 Task: Create a due date automation trigger when advanced on, on the monday of the week a card is due add dates starting today at 11:00 AM.
Action: Mouse moved to (978, 288)
Screenshot: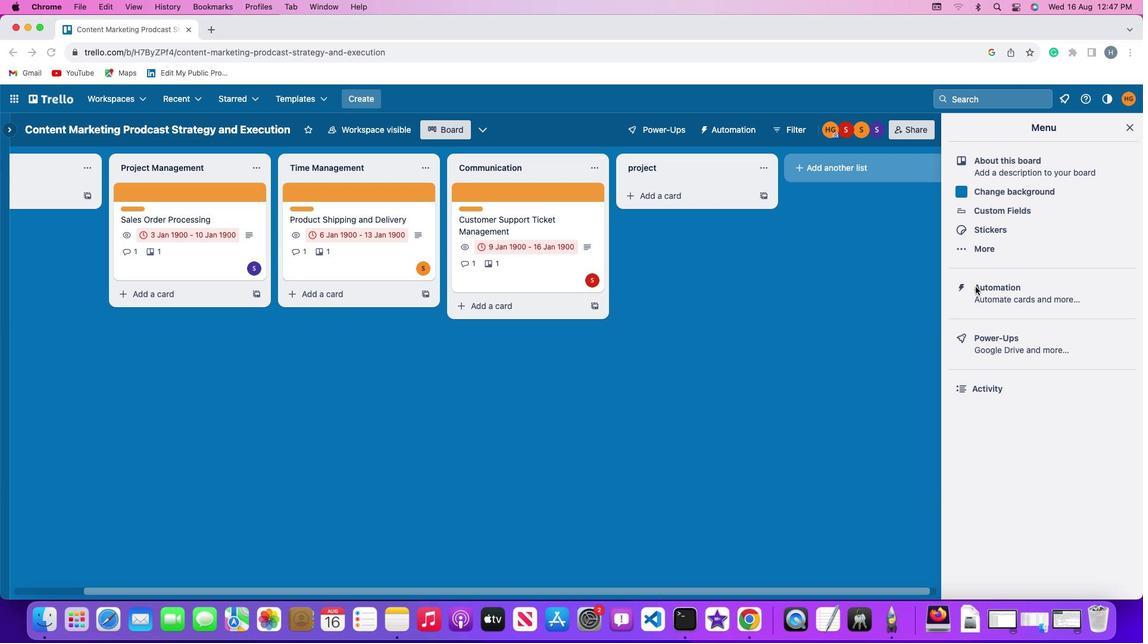 
Action: Mouse pressed left at (978, 288)
Screenshot: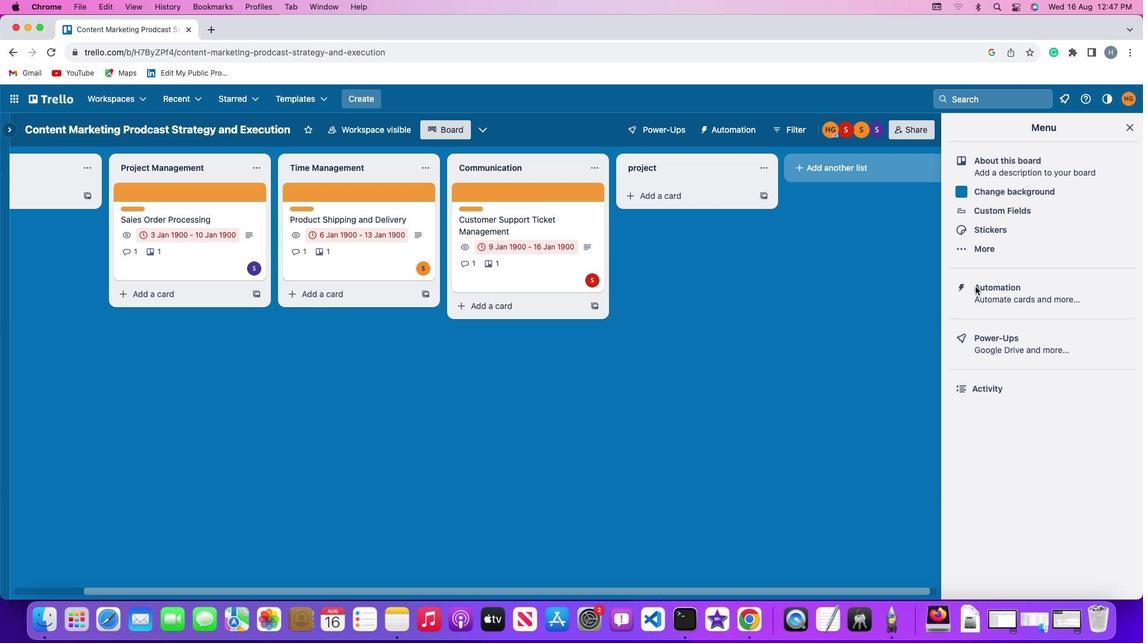 
Action: Mouse pressed left at (978, 288)
Screenshot: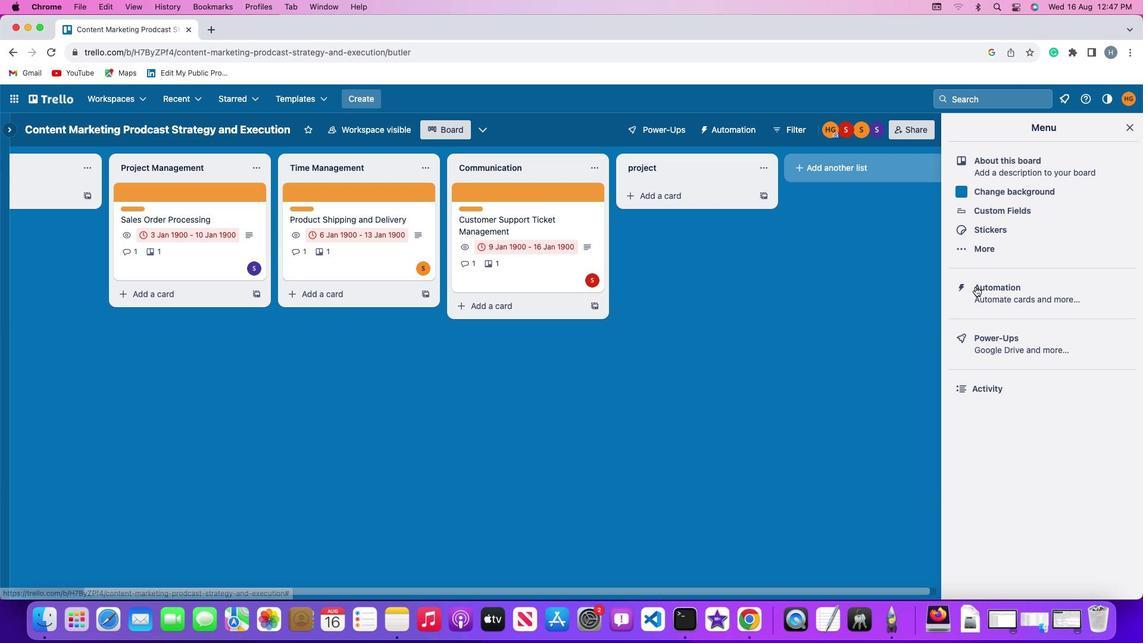 
Action: Mouse moved to (70, 278)
Screenshot: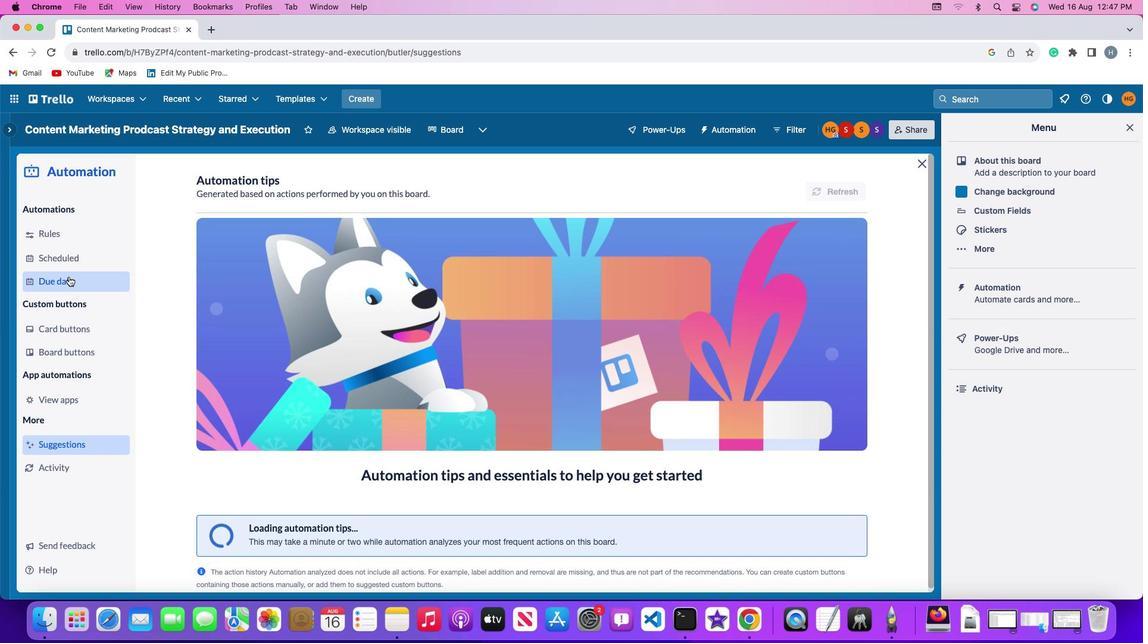 
Action: Mouse pressed left at (70, 278)
Screenshot: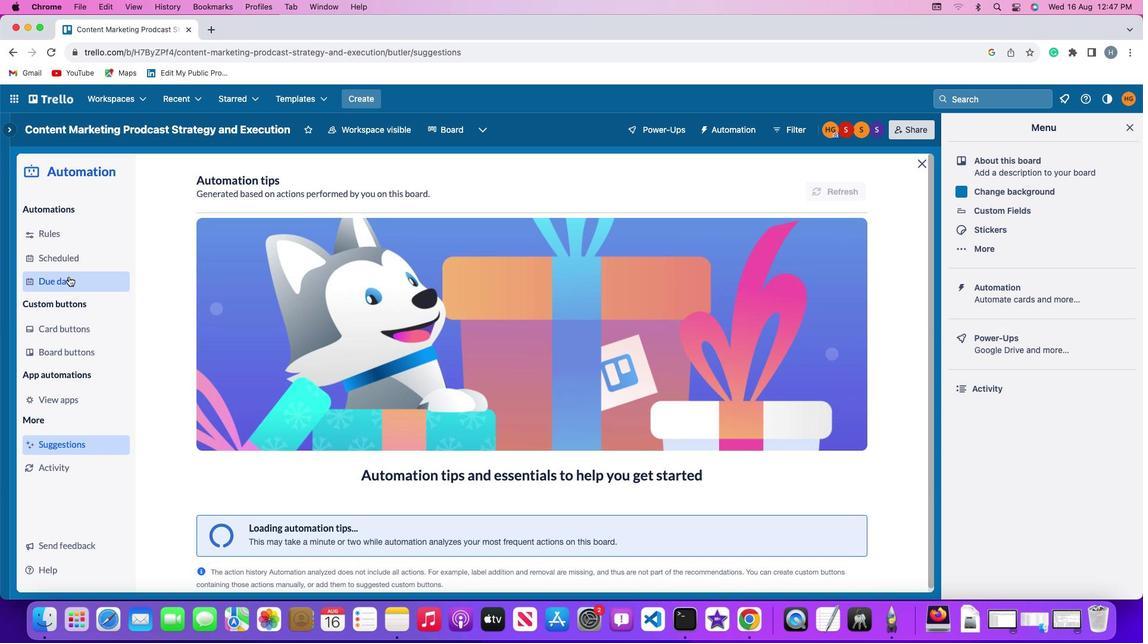 
Action: Mouse moved to (804, 188)
Screenshot: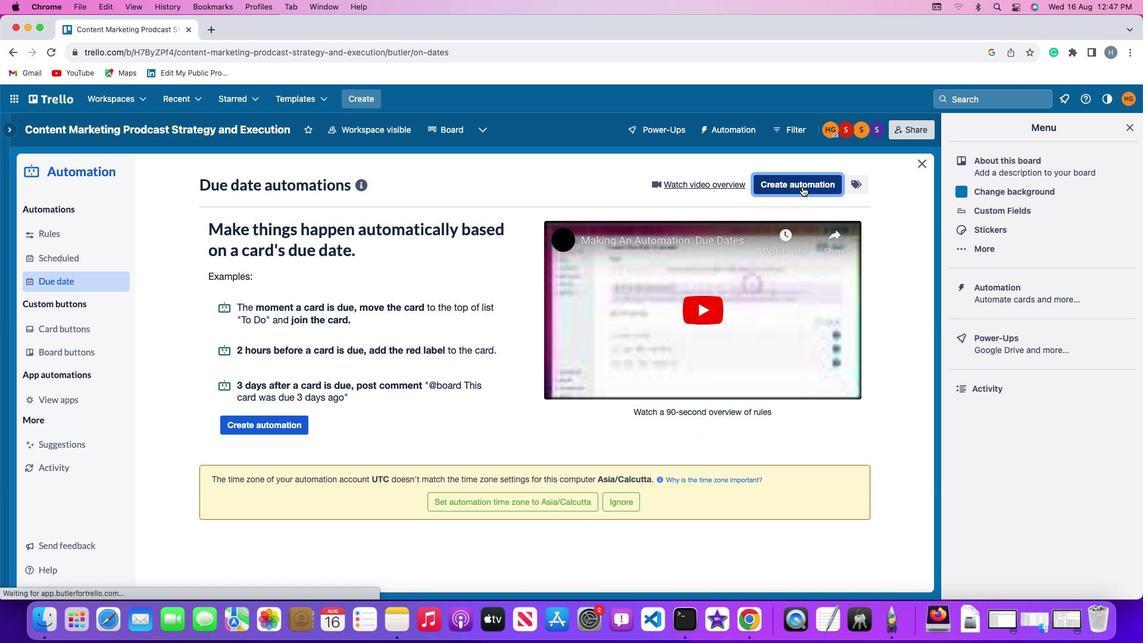 
Action: Mouse pressed left at (804, 188)
Screenshot: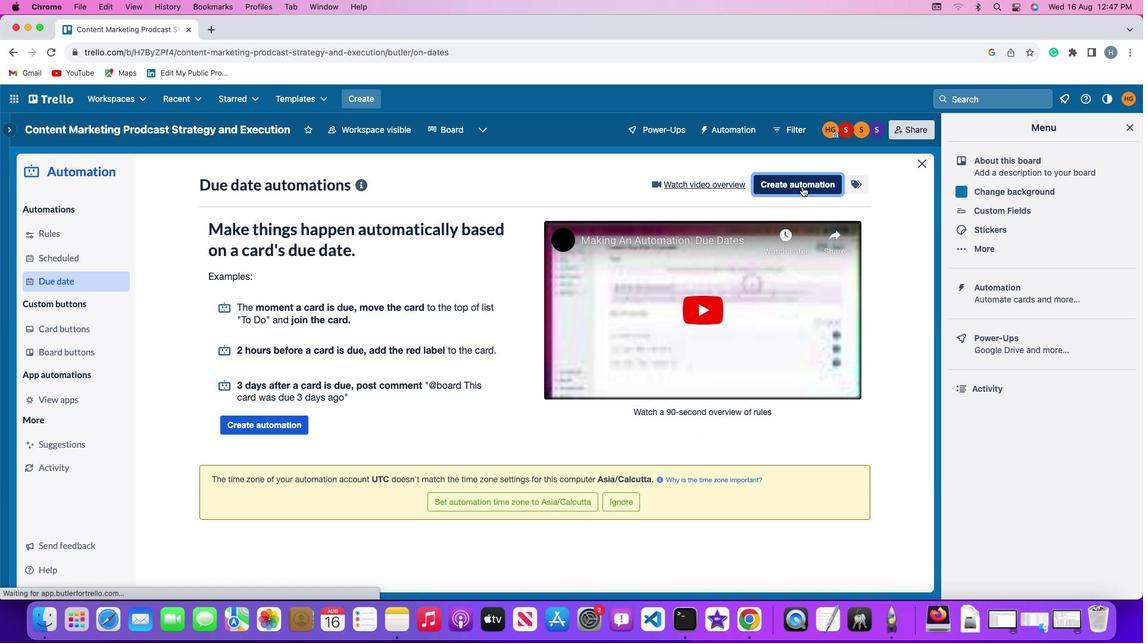 
Action: Mouse moved to (226, 299)
Screenshot: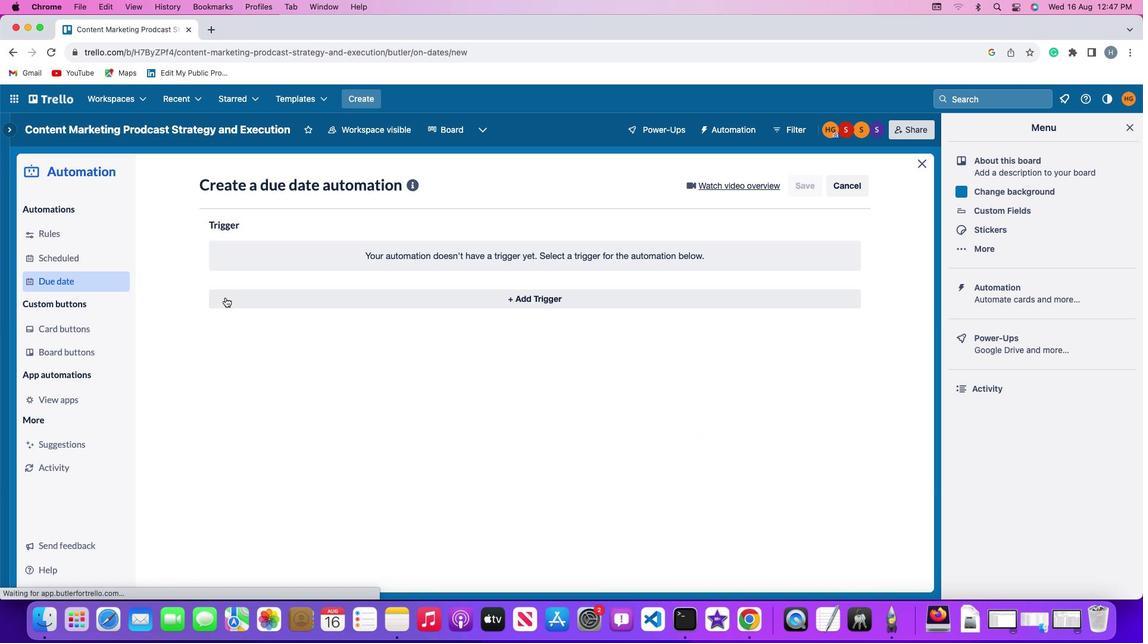
Action: Mouse pressed left at (226, 299)
Screenshot: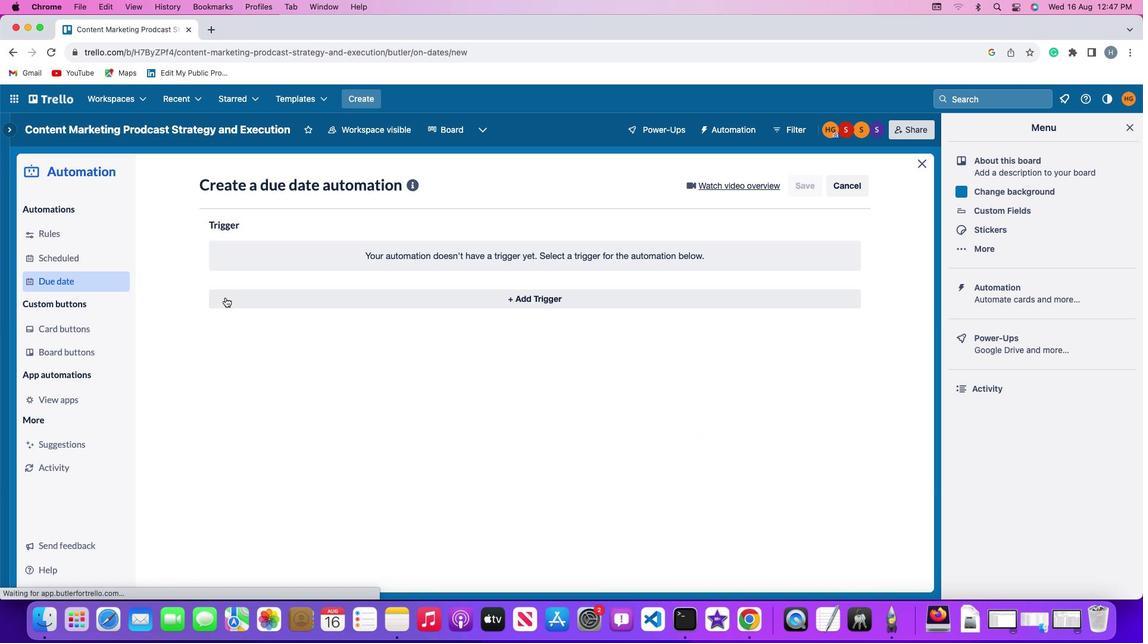 
Action: Mouse moved to (248, 522)
Screenshot: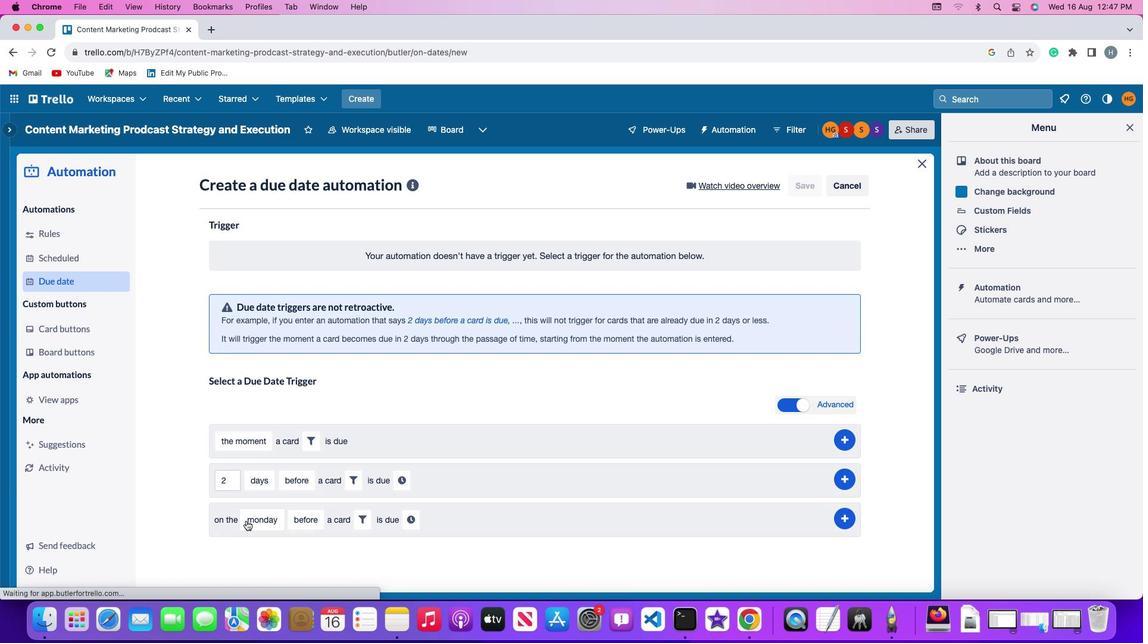 
Action: Mouse pressed left at (248, 522)
Screenshot: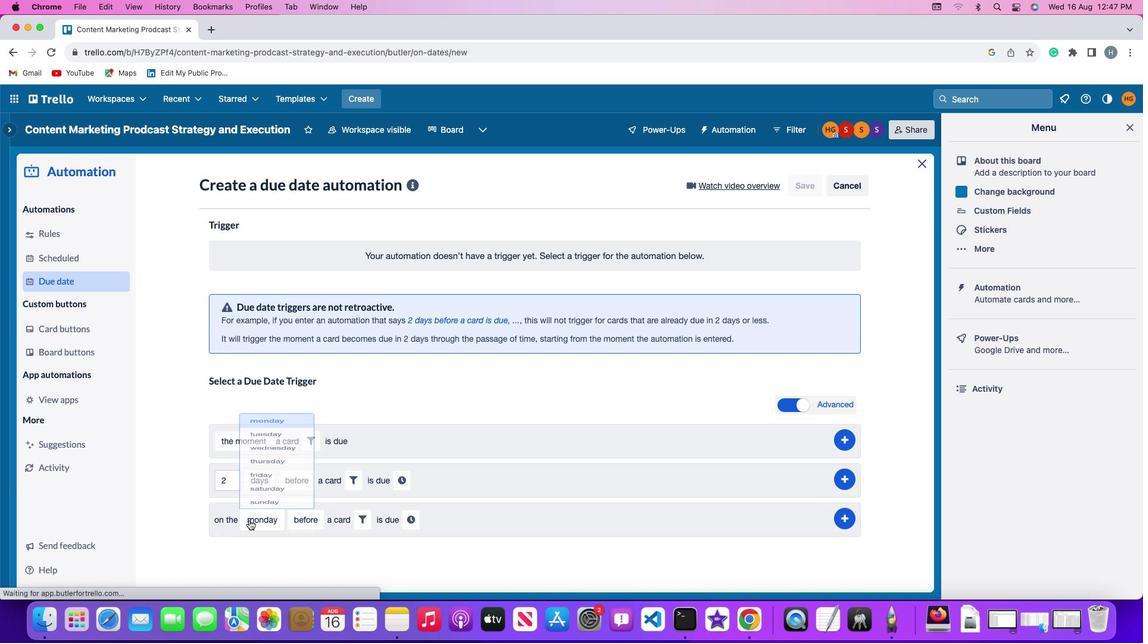 
Action: Mouse moved to (274, 355)
Screenshot: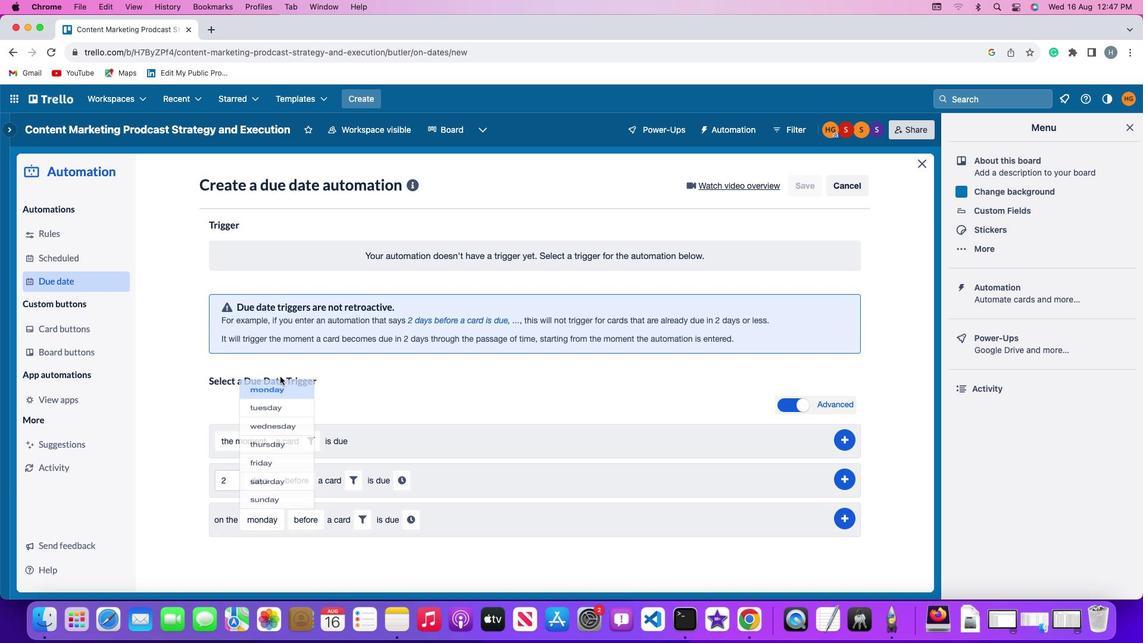 
Action: Mouse pressed left at (274, 355)
Screenshot: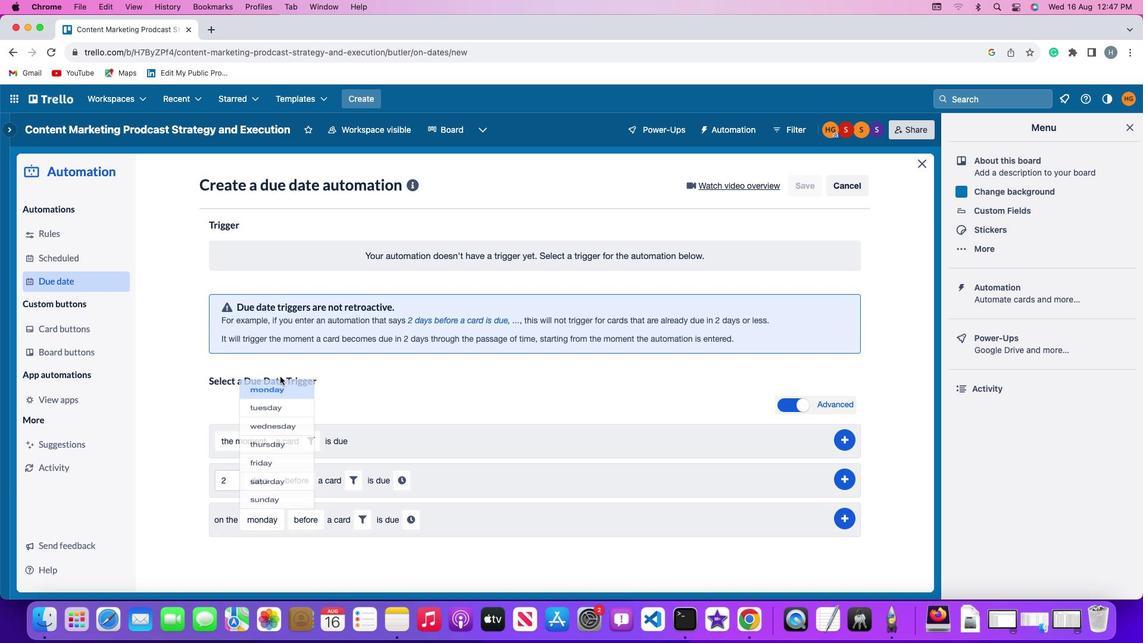 
Action: Mouse moved to (316, 520)
Screenshot: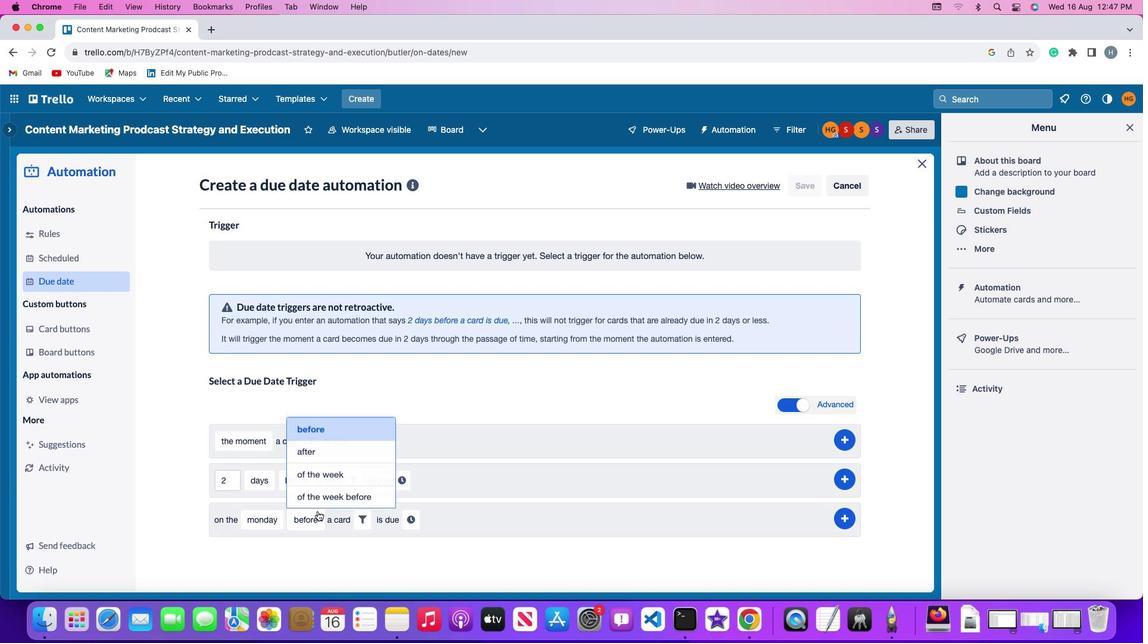 
Action: Mouse pressed left at (316, 520)
Screenshot: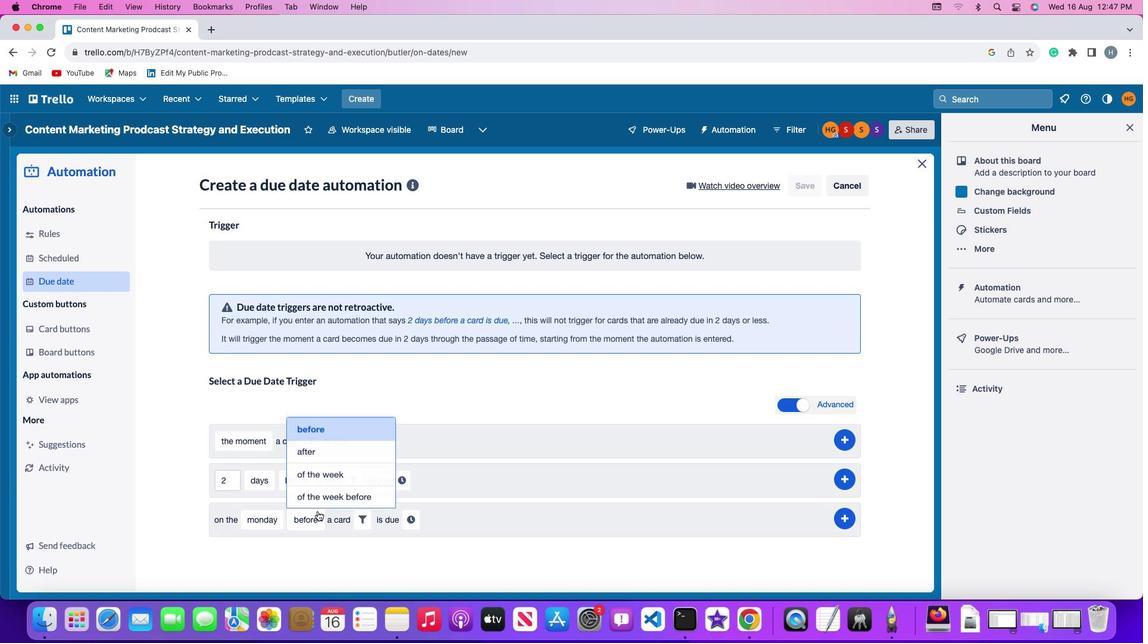 
Action: Mouse moved to (326, 474)
Screenshot: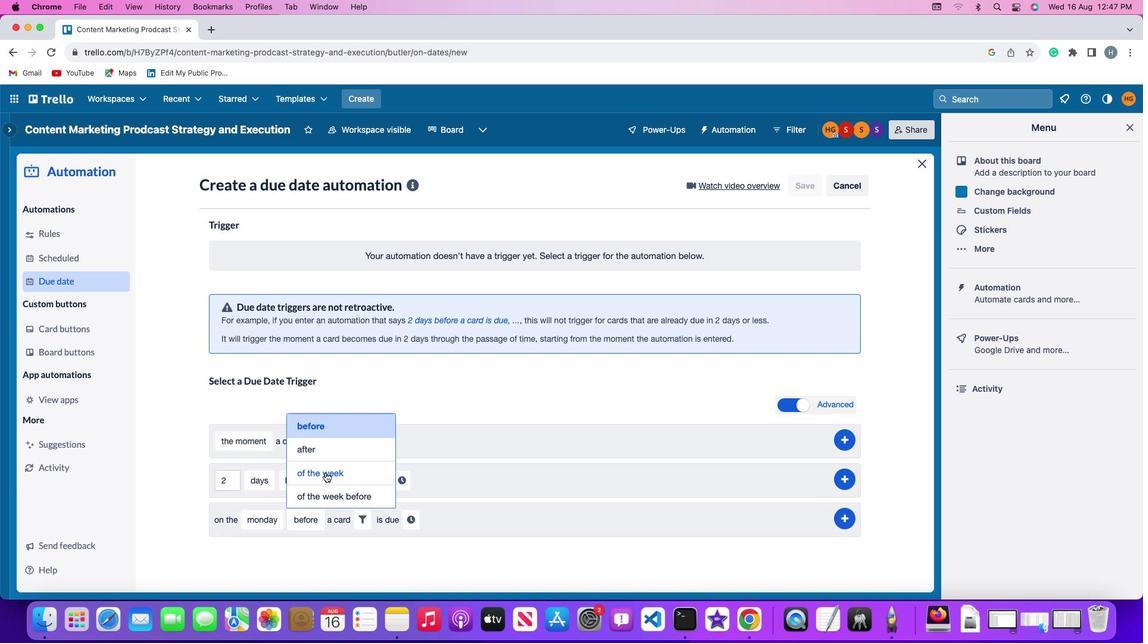 
Action: Mouse pressed left at (326, 474)
Screenshot: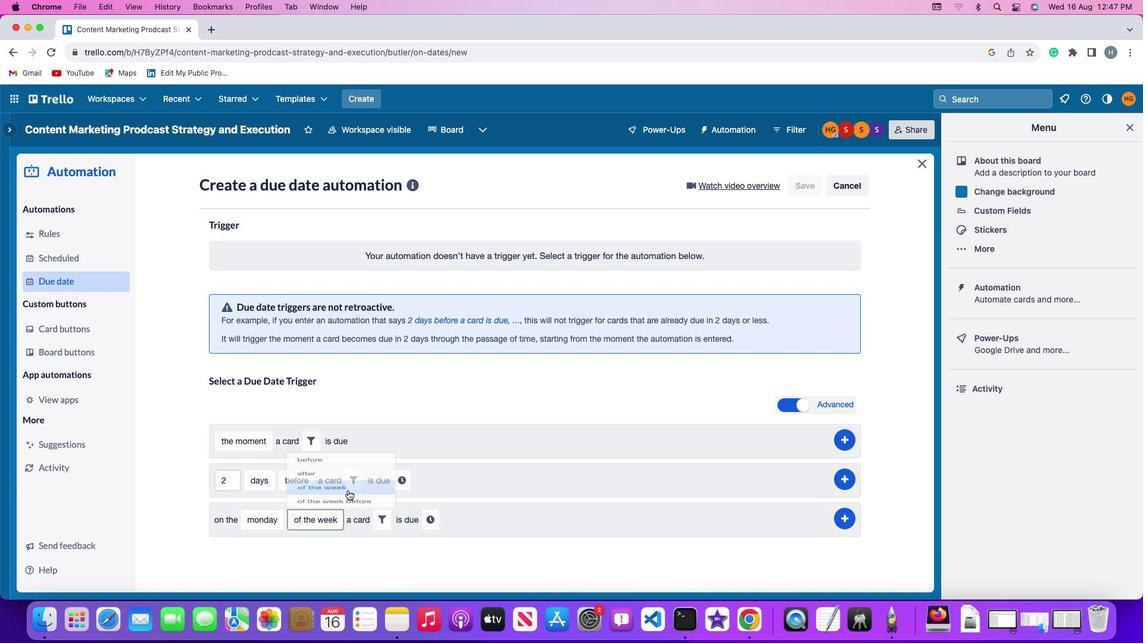 
Action: Mouse moved to (378, 518)
Screenshot: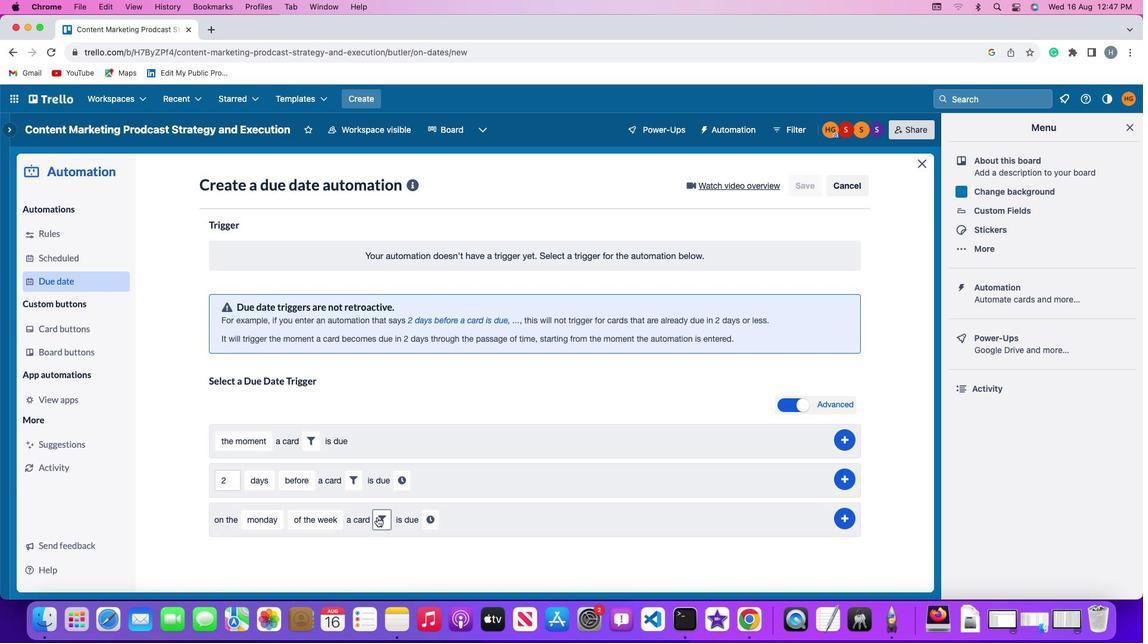 
Action: Mouse pressed left at (378, 518)
Screenshot: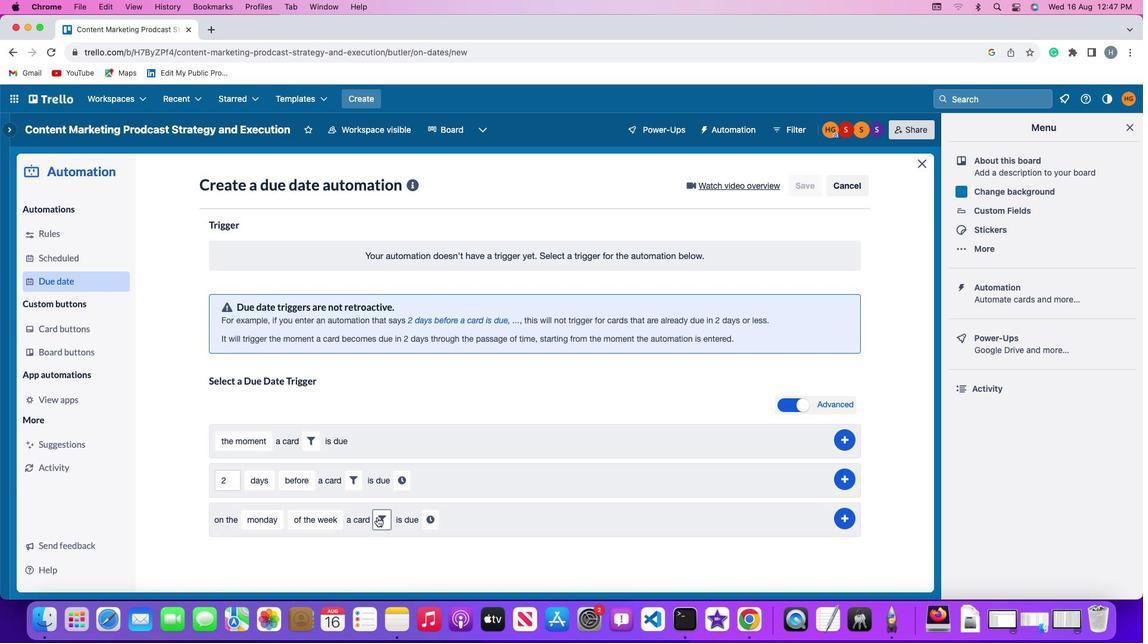 
Action: Mouse moved to (442, 561)
Screenshot: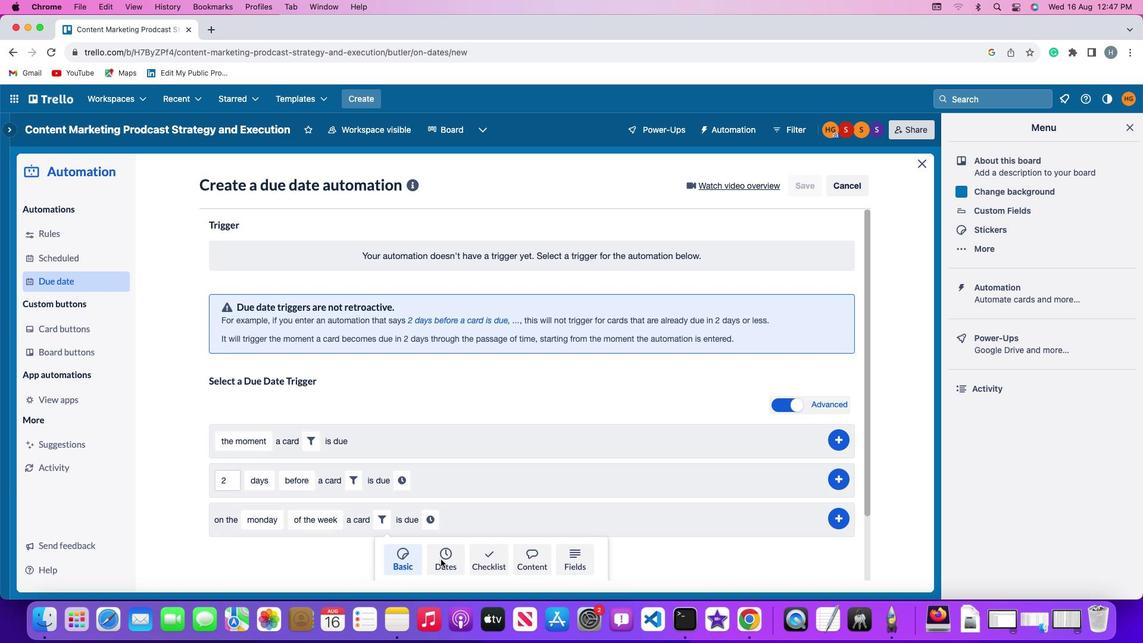 
Action: Mouse pressed left at (442, 561)
Screenshot: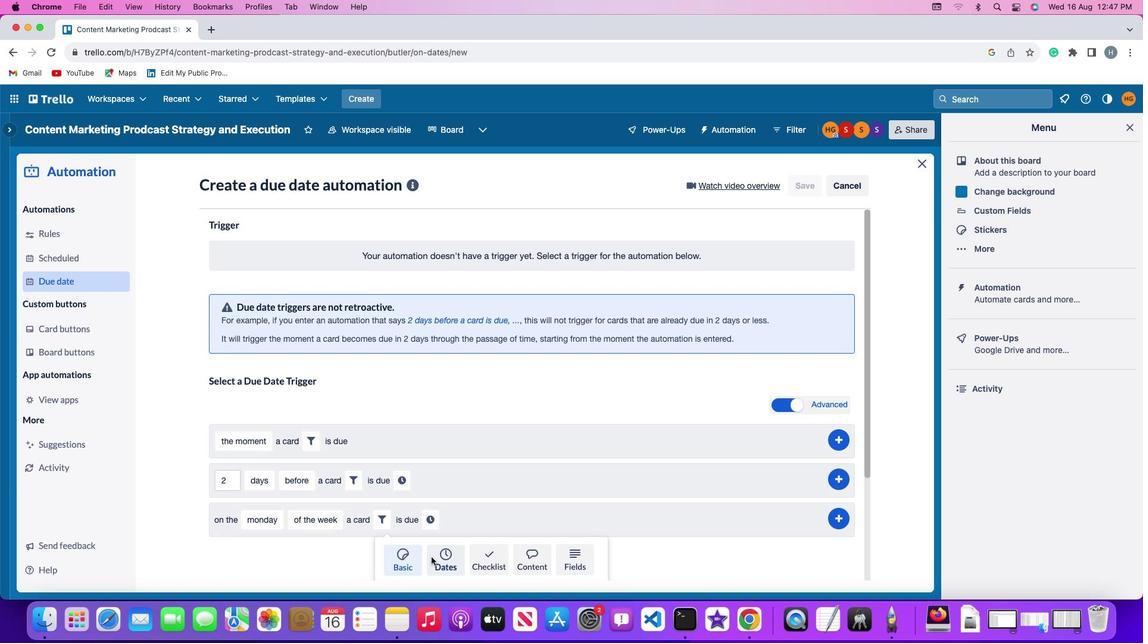 
Action: Mouse moved to (344, 558)
Screenshot: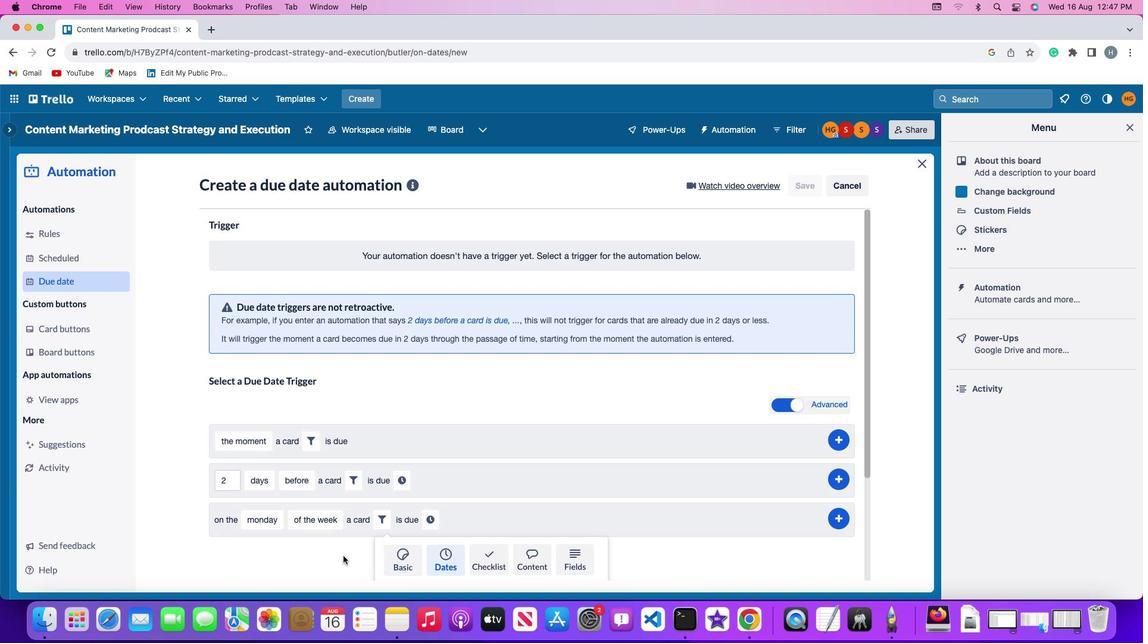 
Action: Mouse scrolled (344, 558) with delta (1, 1)
Screenshot: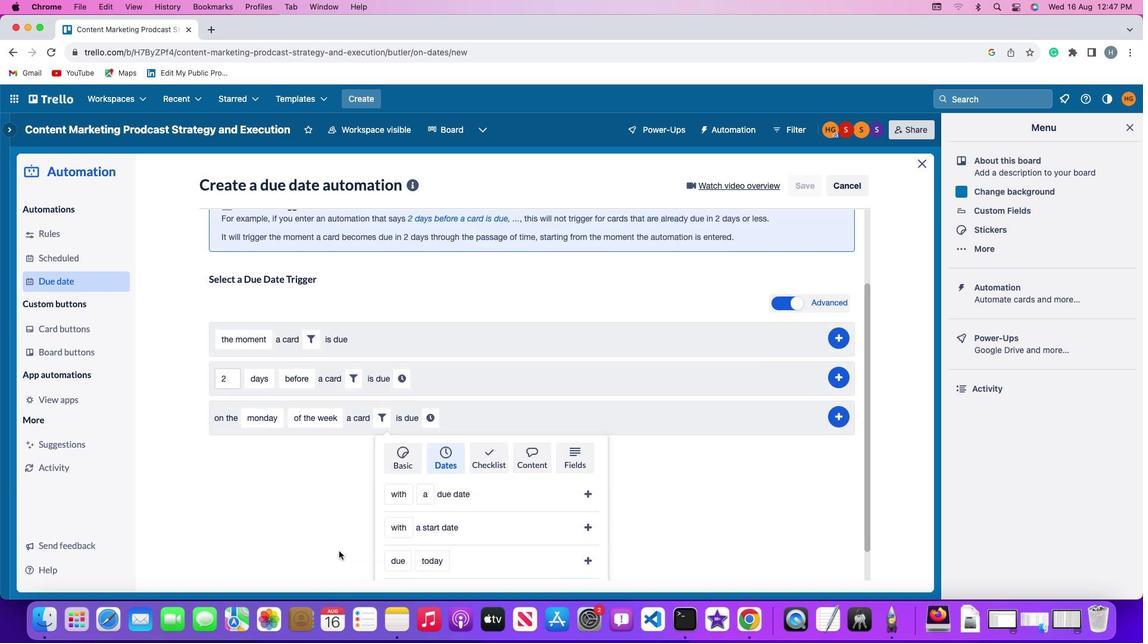 
Action: Mouse scrolled (344, 558) with delta (1, 1)
Screenshot: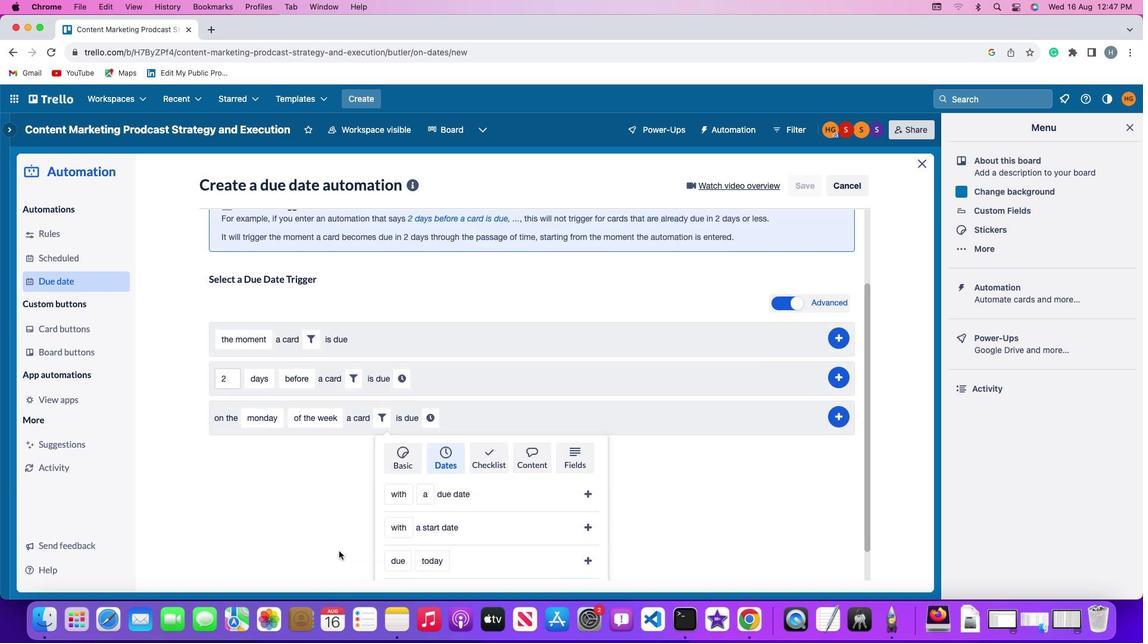 
Action: Mouse moved to (344, 557)
Screenshot: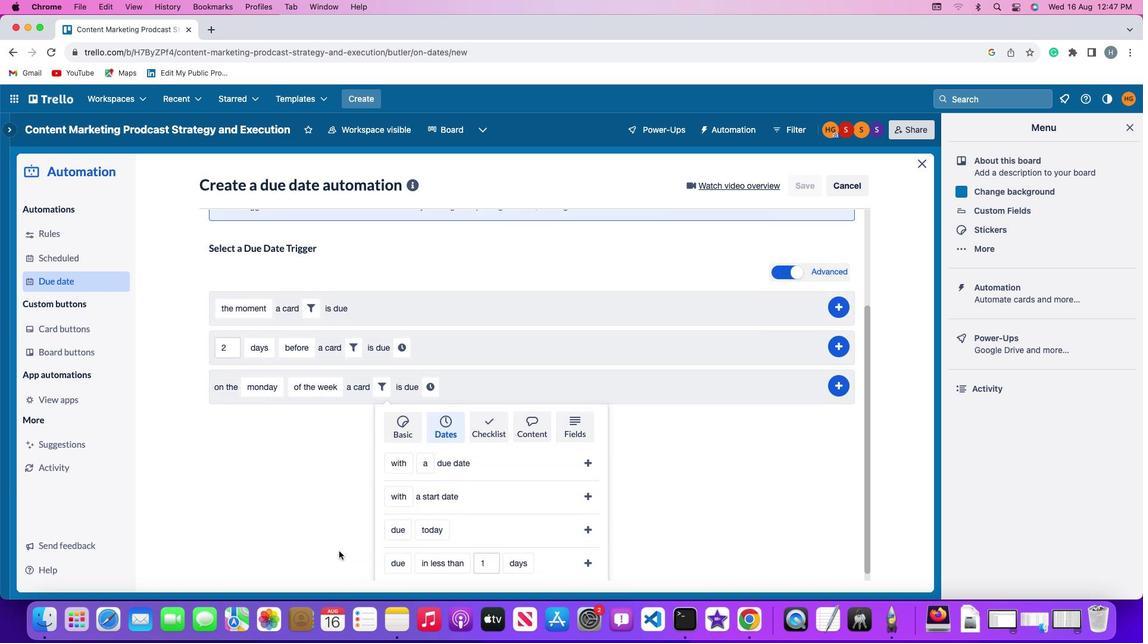 
Action: Mouse scrolled (344, 557) with delta (1, 0)
Screenshot: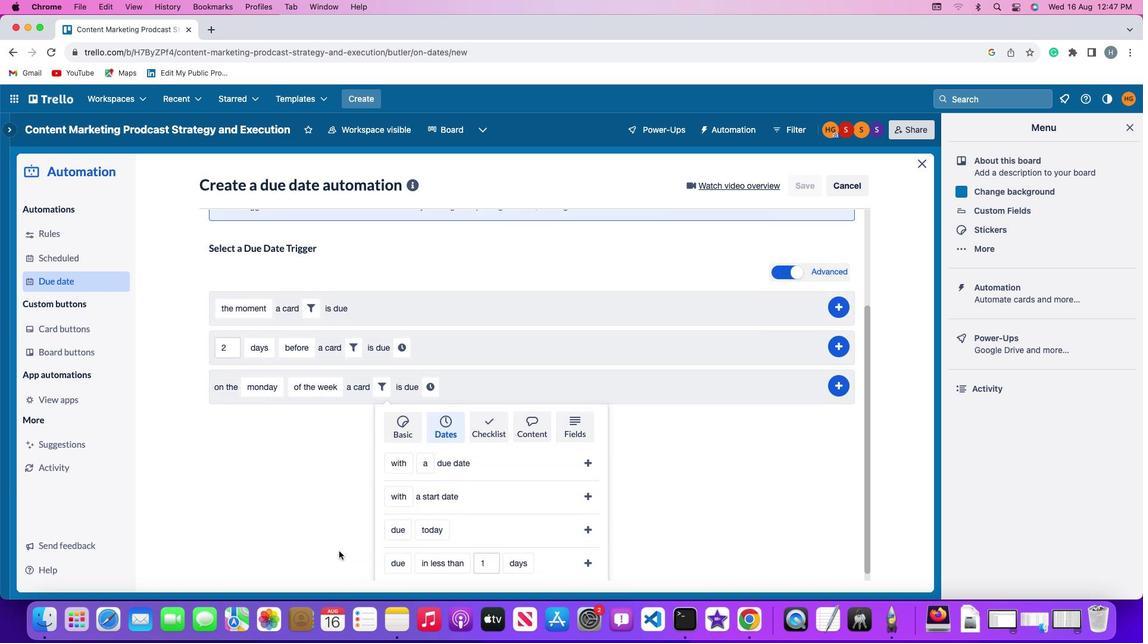 
Action: Mouse moved to (344, 557)
Screenshot: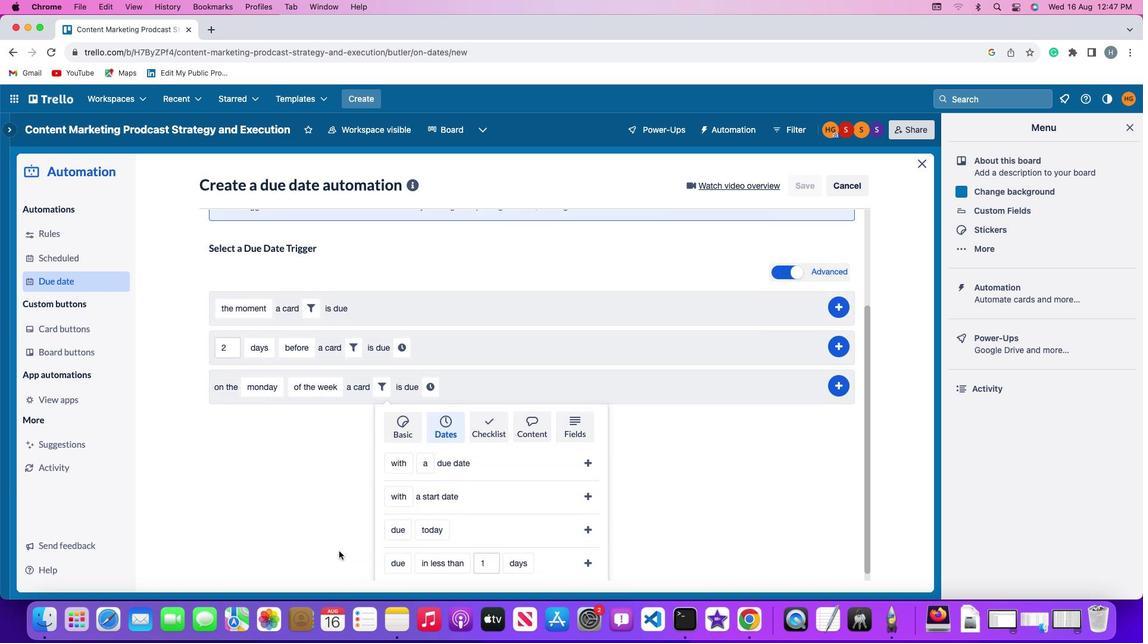 
Action: Mouse scrolled (344, 557) with delta (1, 0)
Screenshot: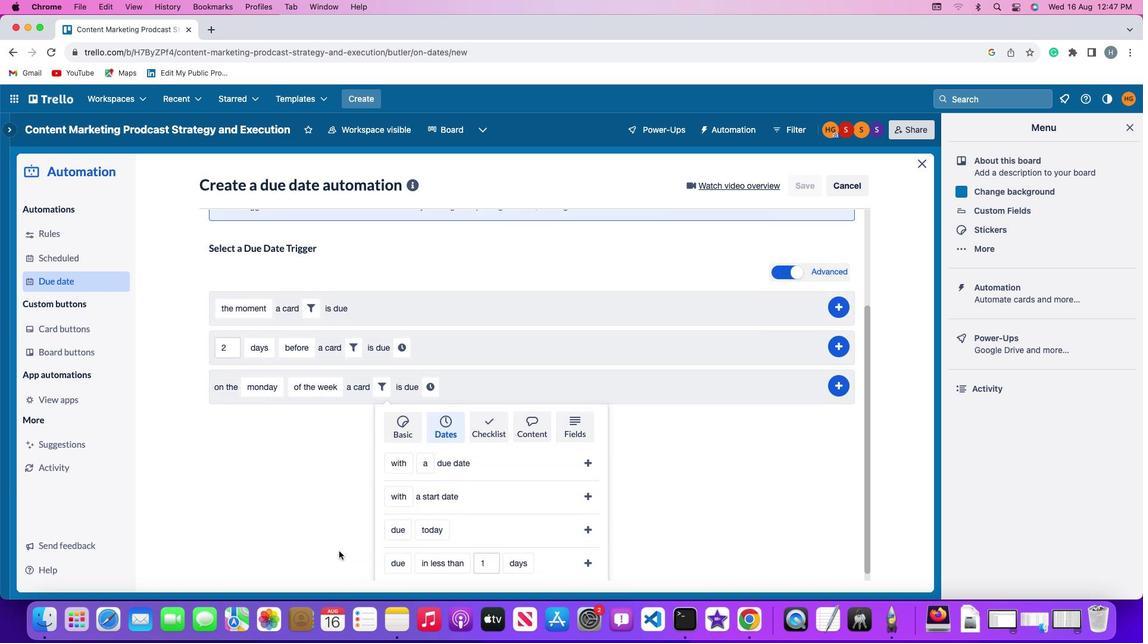 
Action: Mouse moved to (344, 555)
Screenshot: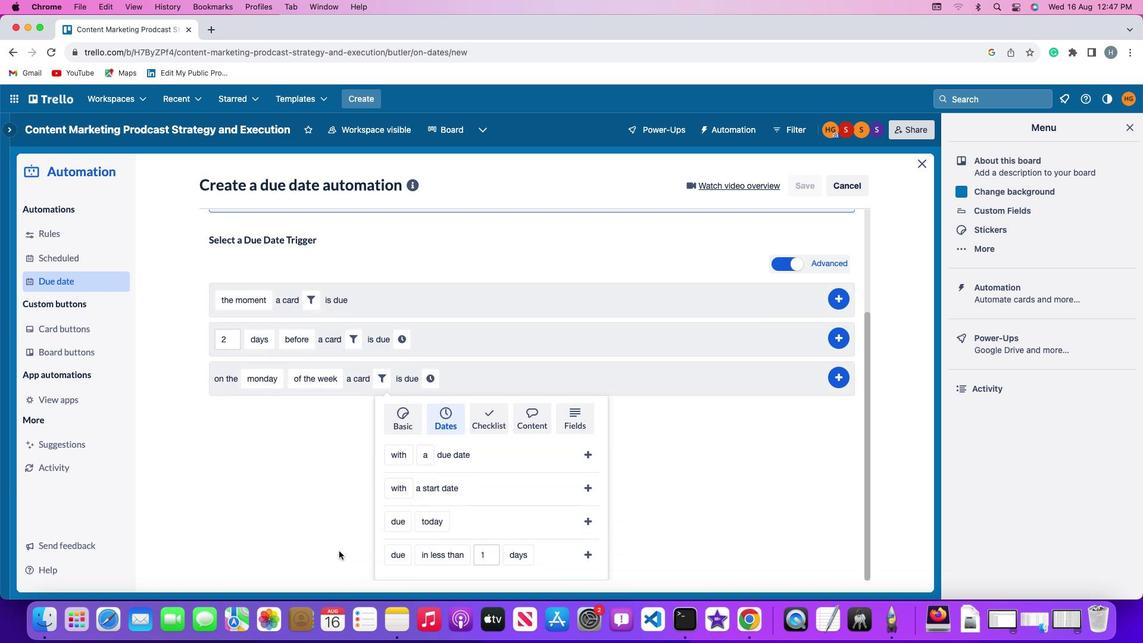 
Action: Mouse scrolled (344, 555) with delta (1, -1)
Screenshot: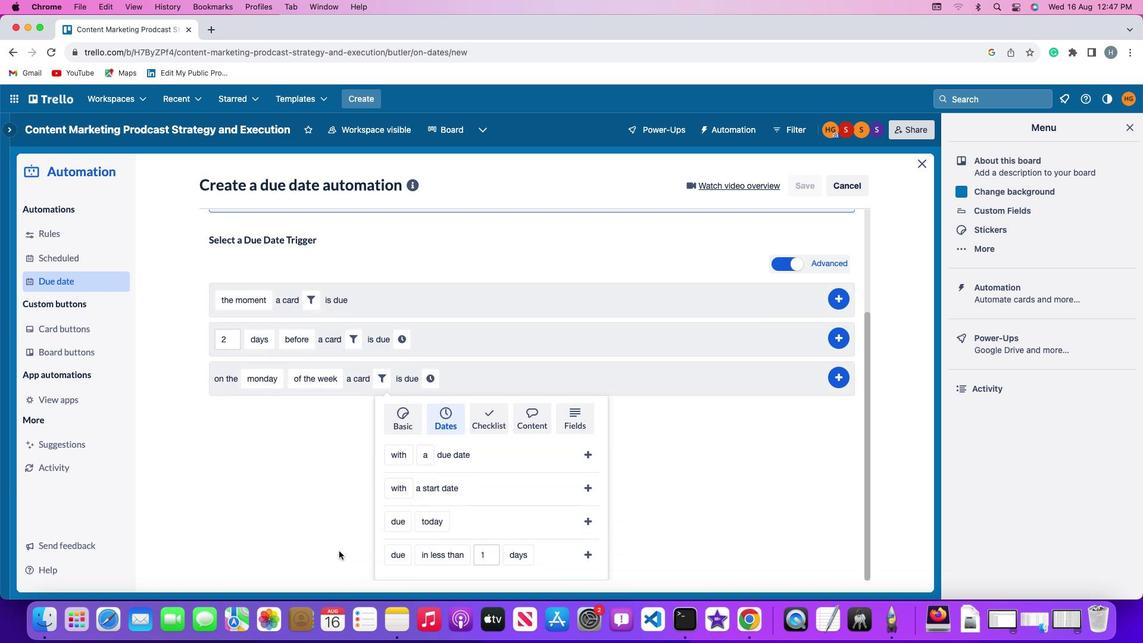 
Action: Mouse moved to (340, 553)
Screenshot: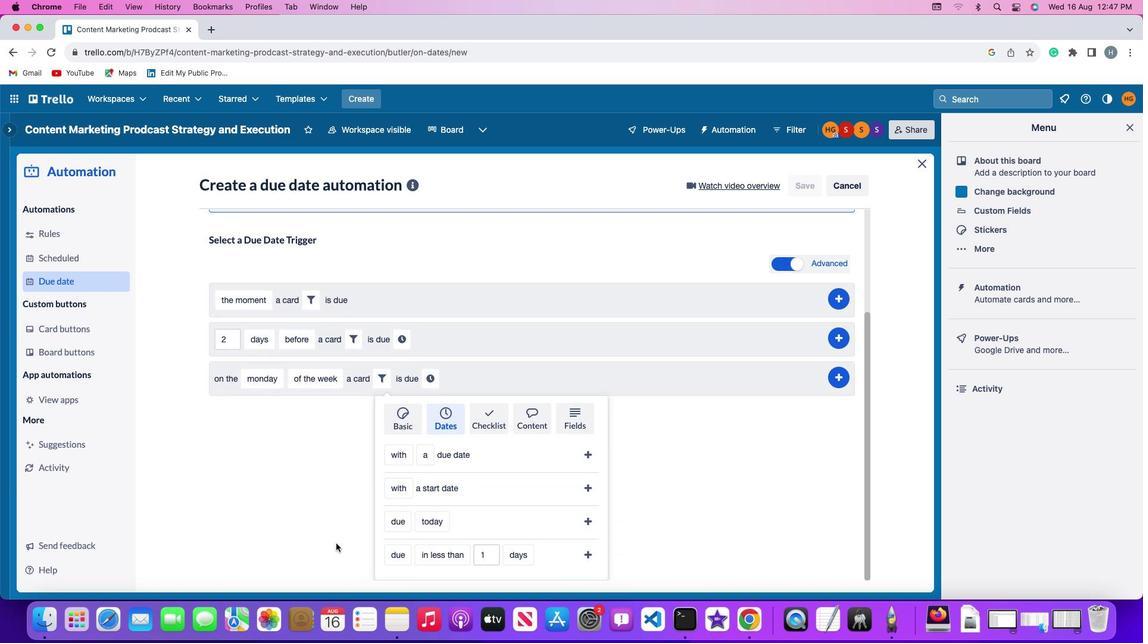 
Action: Mouse scrolled (340, 553) with delta (1, 1)
Screenshot: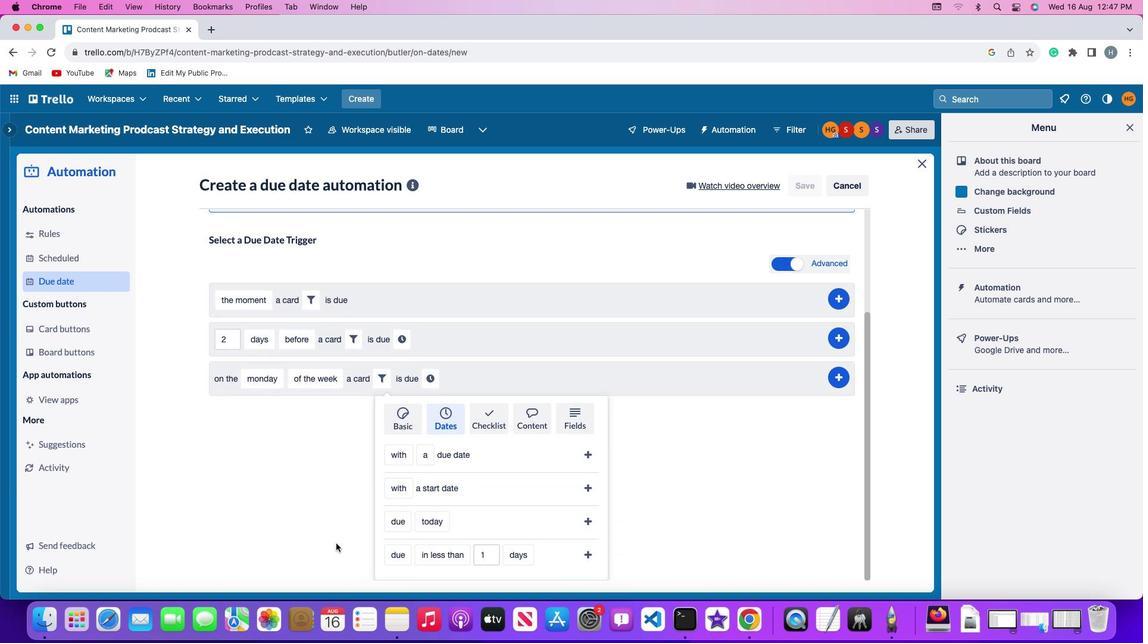 
Action: Mouse moved to (340, 553)
Screenshot: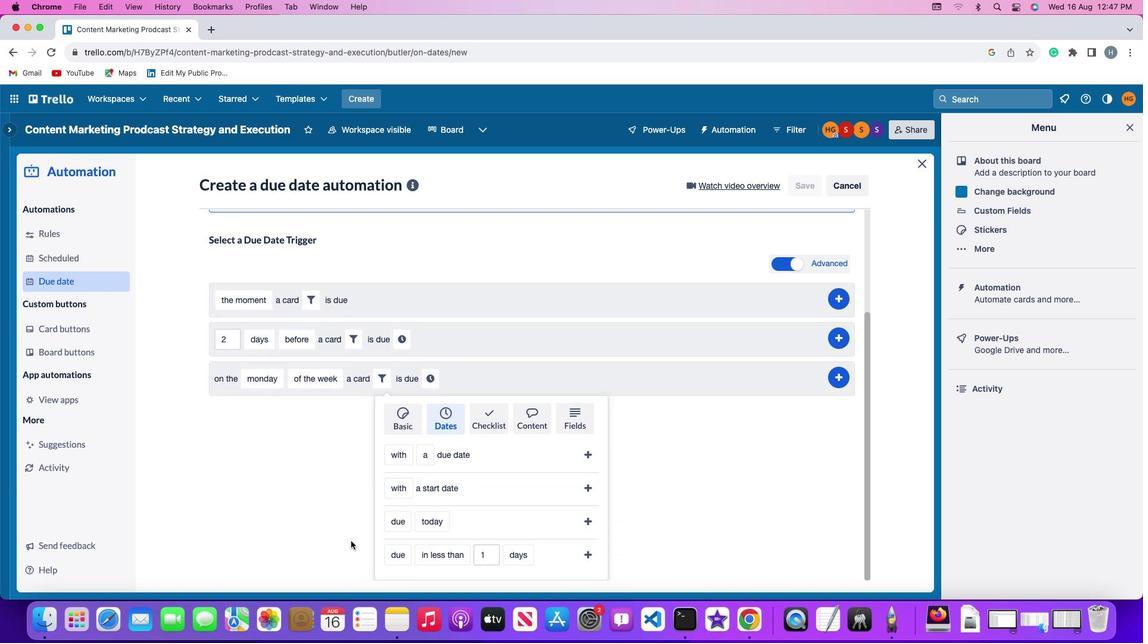 
Action: Mouse scrolled (340, 553) with delta (1, 1)
Screenshot: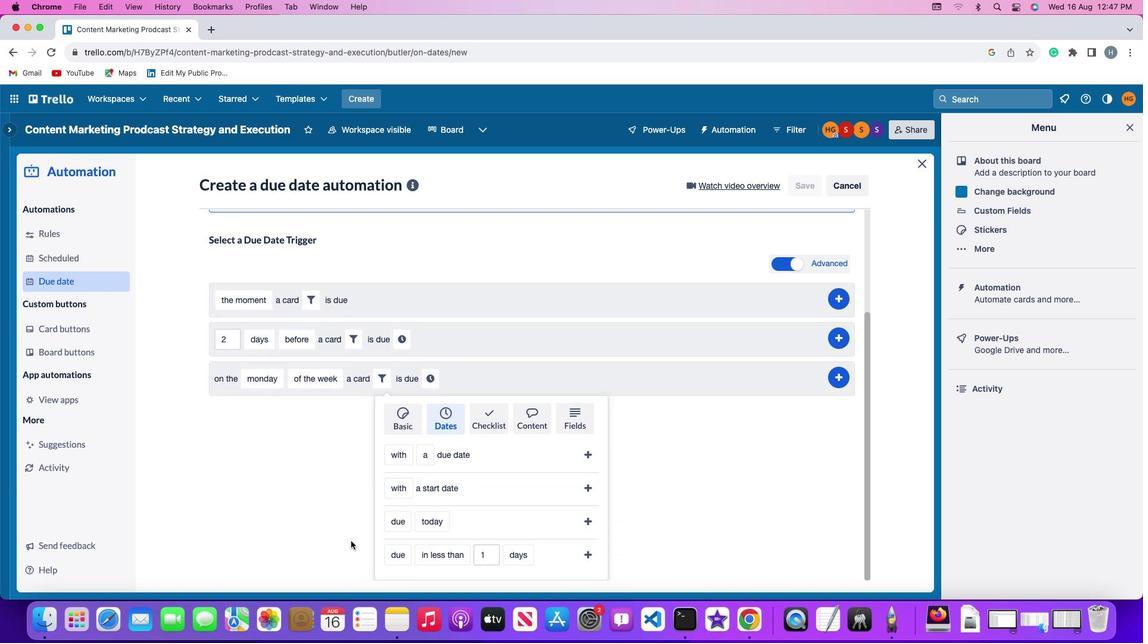 
Action: Mouse moved to (340, 553)
Screenshot: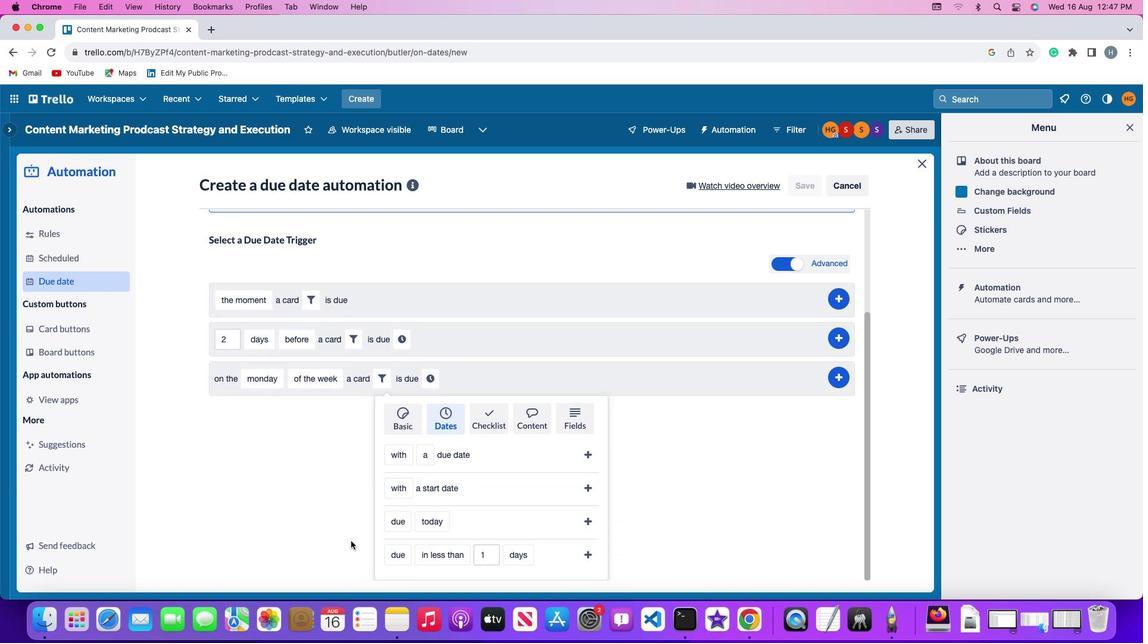 
Action: Mouse scrolled (340, 553) with delta (1, 0)
Screenshot: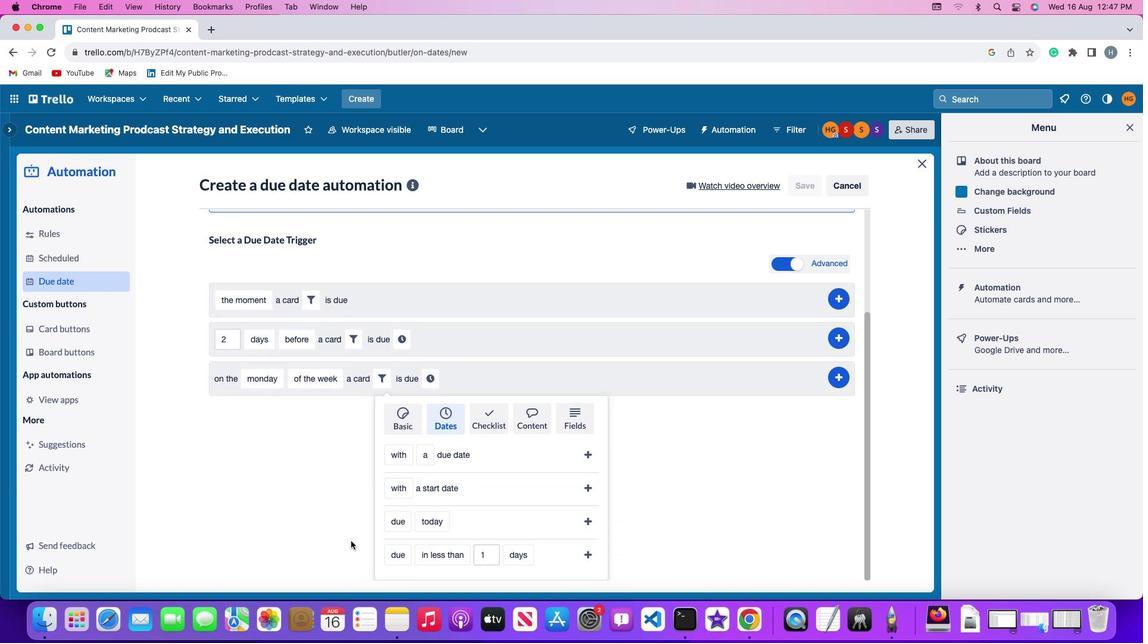 
Action: Mouse moved to (339, 552)
Screenshot: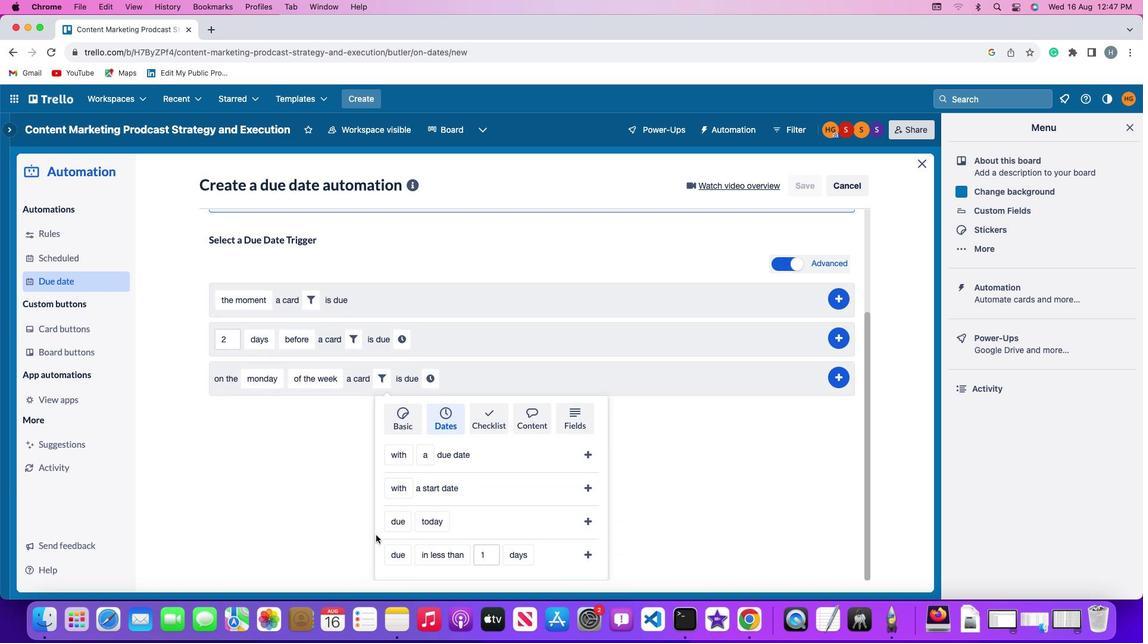 
Action: Mouse scrolled (339, 552) with delta (1, 0)
Screenshot: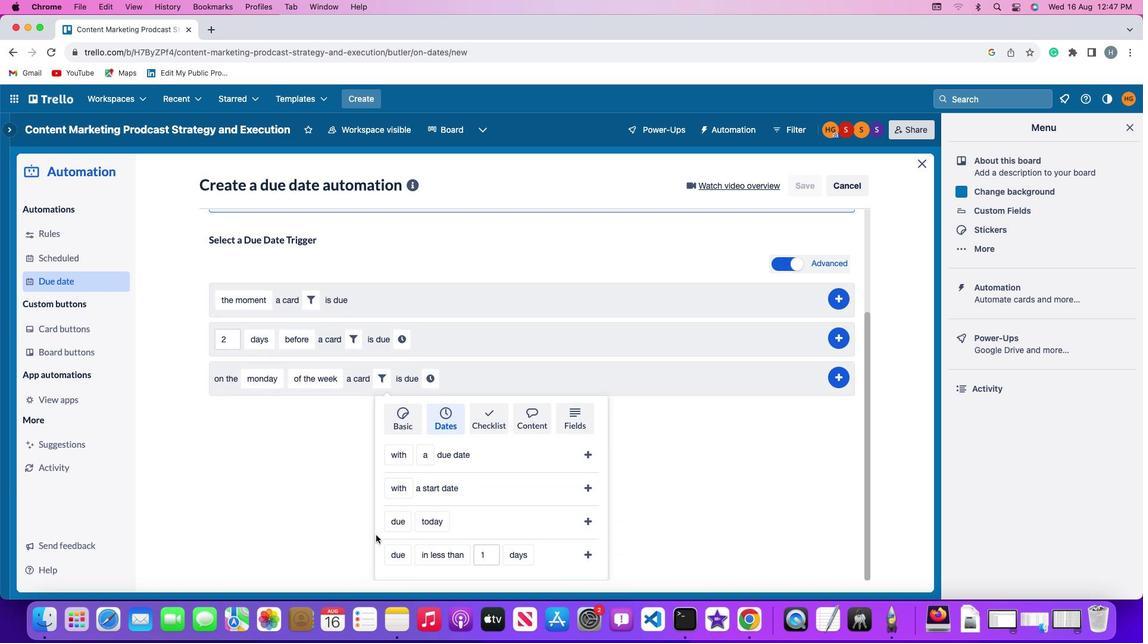 
Action: Mouse moved to (403, 528)
Screenshot: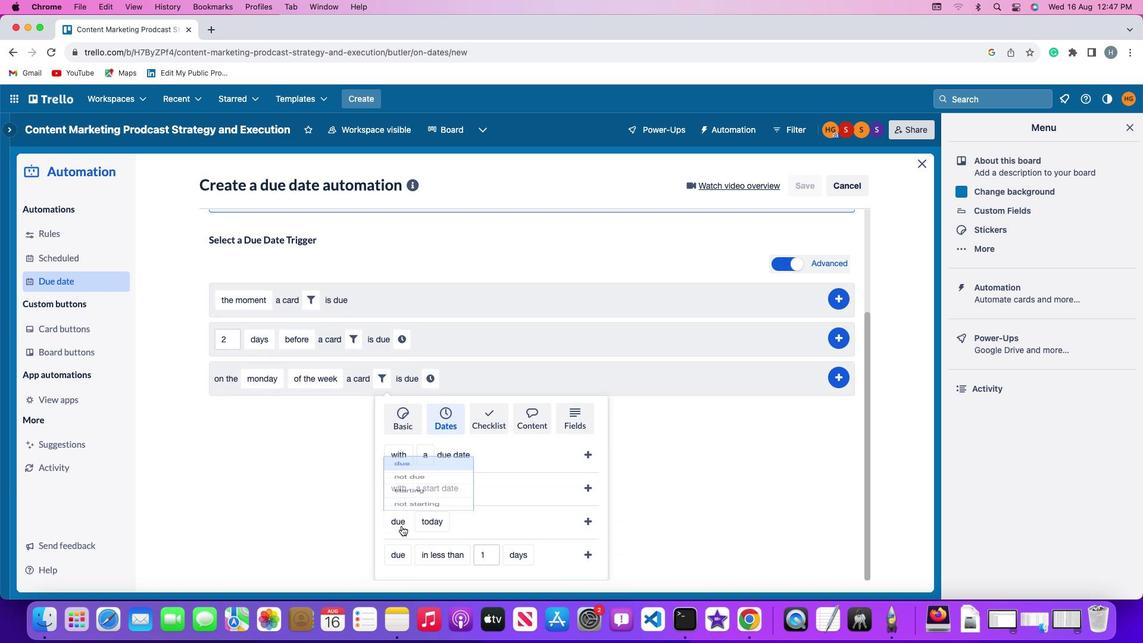 
Action: Mouse pressed left at (403, 528)
Screenshot: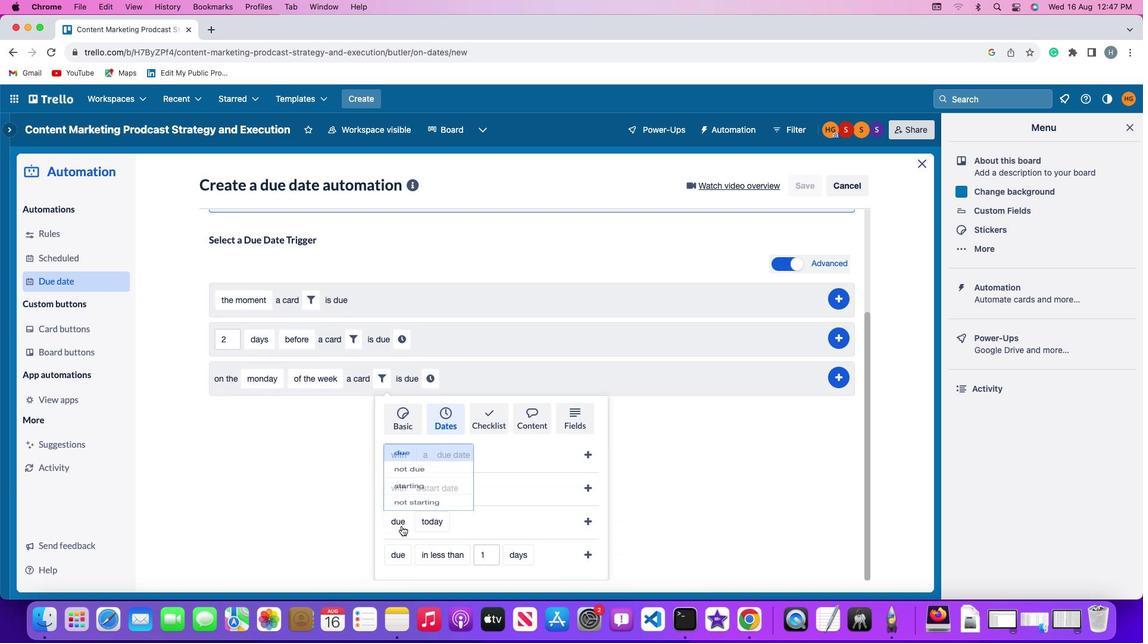 
Action: Mouse moved to (402, 472)
Screenshot: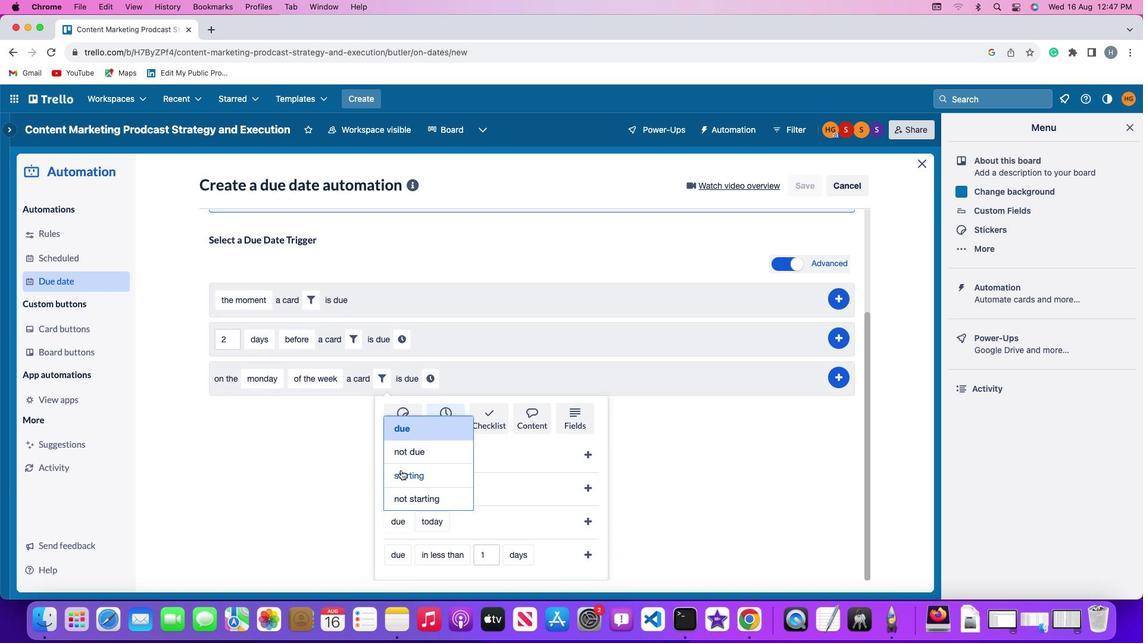 
Action: Mouse pressed left at (402, 472)
Screenshot: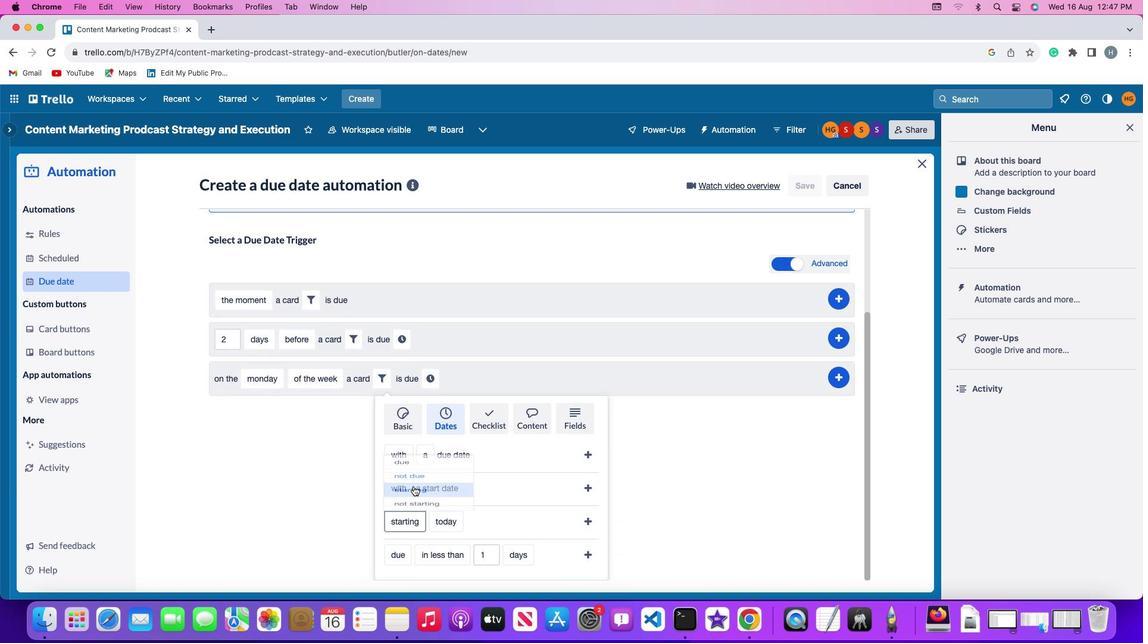 
Action: Mouse moved to (443, 517)
Screenshot: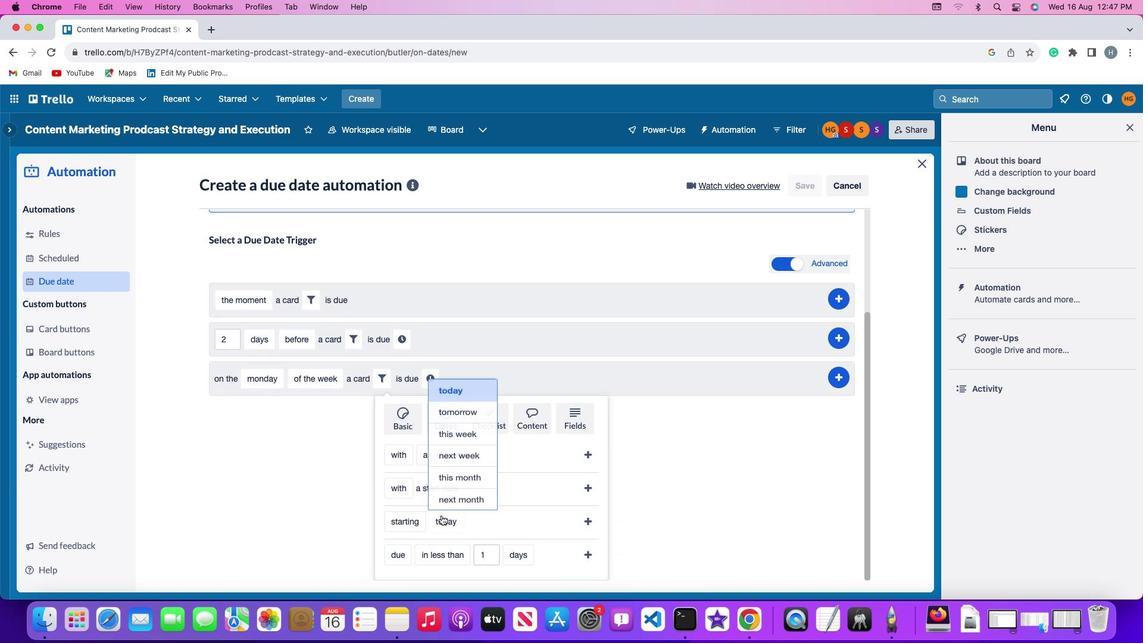 
Action: Mouse pressed left at (443, 517)
Screenshot: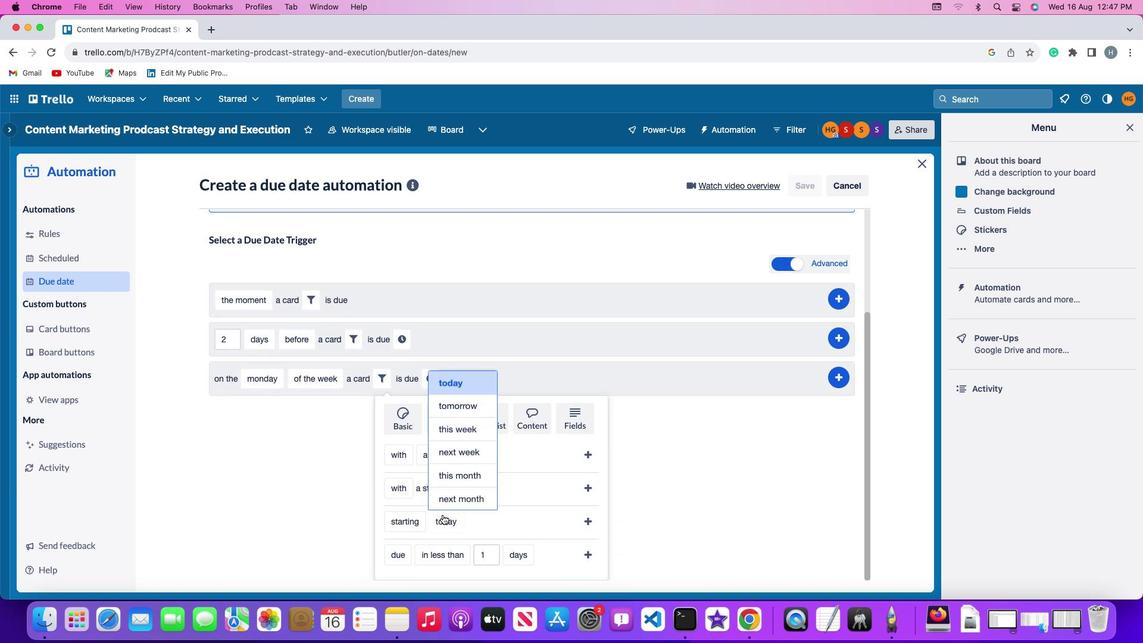 
Action: Mouse moved to (457, 380)
Screenshot: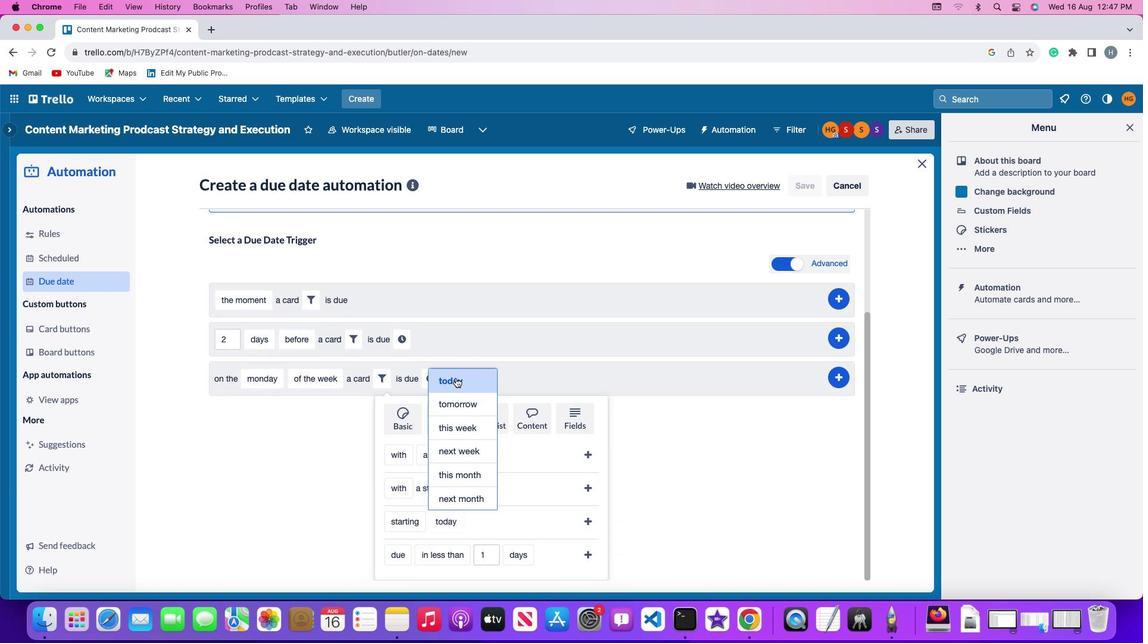 
Action: Mouse pressed left at (457, 380)
Screenshot: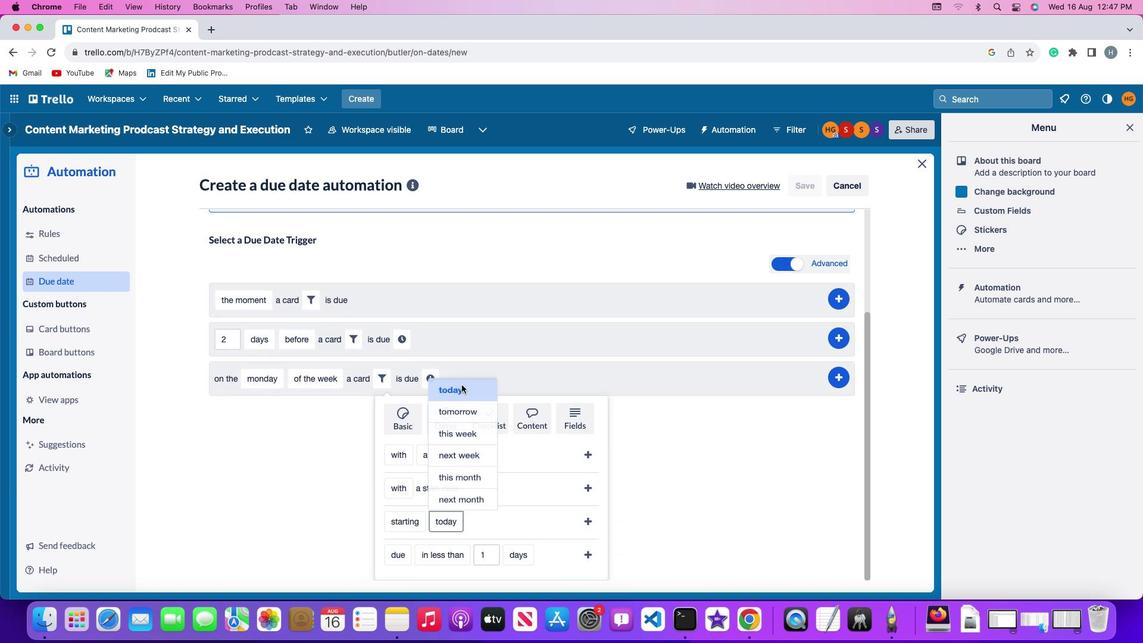 
Action: Mouse moved to (594, 520)
Screenshot: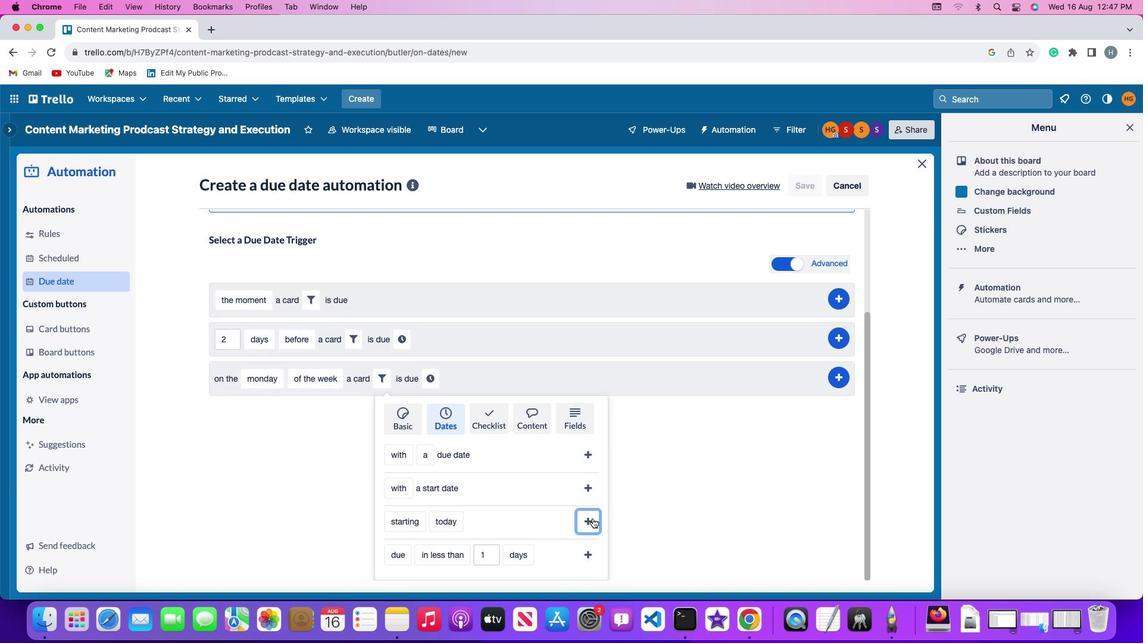 
Action: Mouse pressed left at (594, 520)
Screenshot: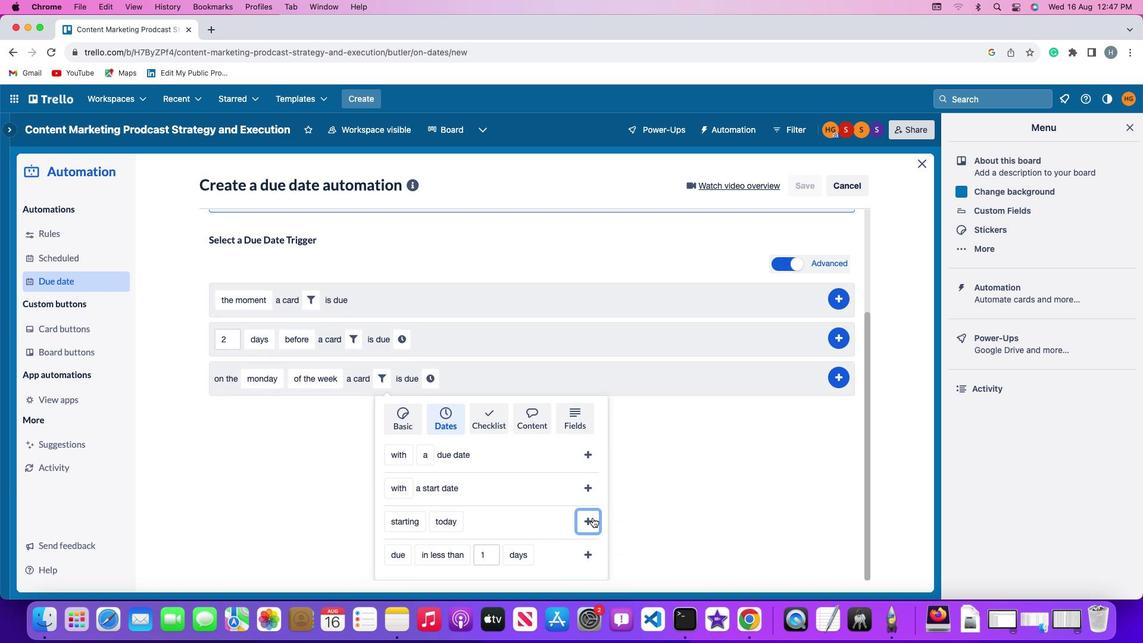 
Action: Mouse moved to (514, 521)
Screenshot: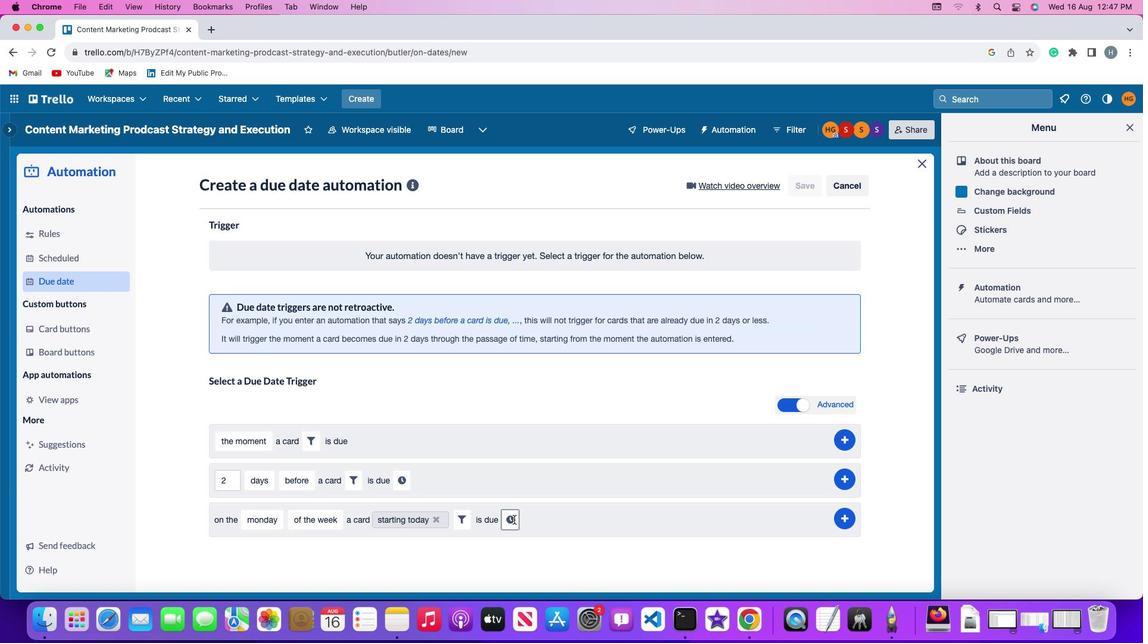 
Action: Mouse pressed left at (514, 521)
Screenshot: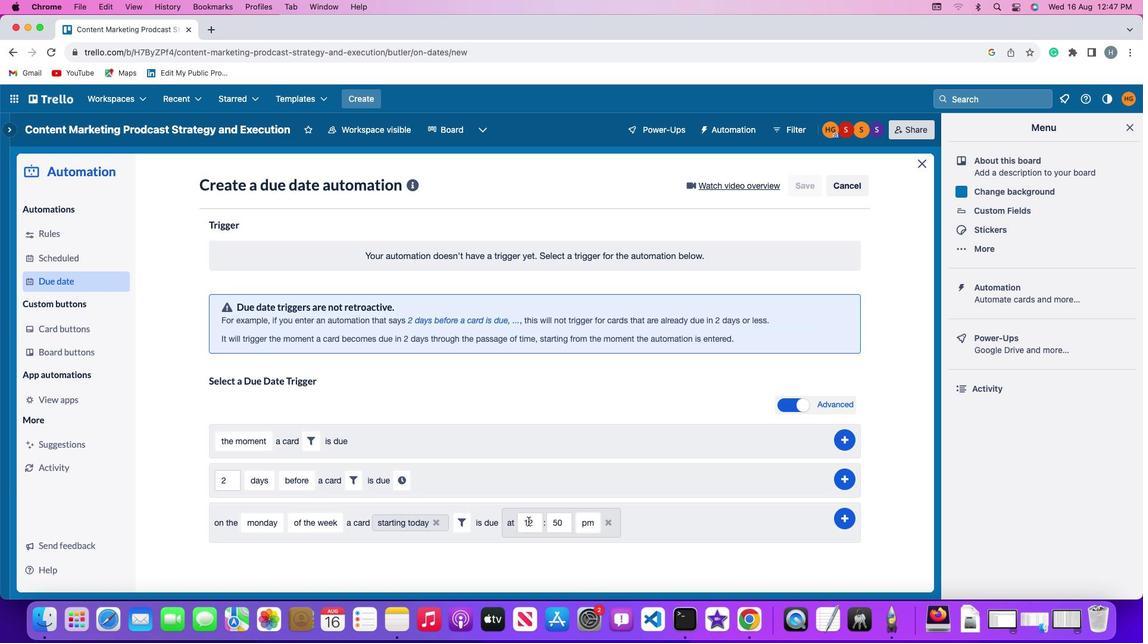 
Action: Mouse moved to (540, 521)
Screenshot: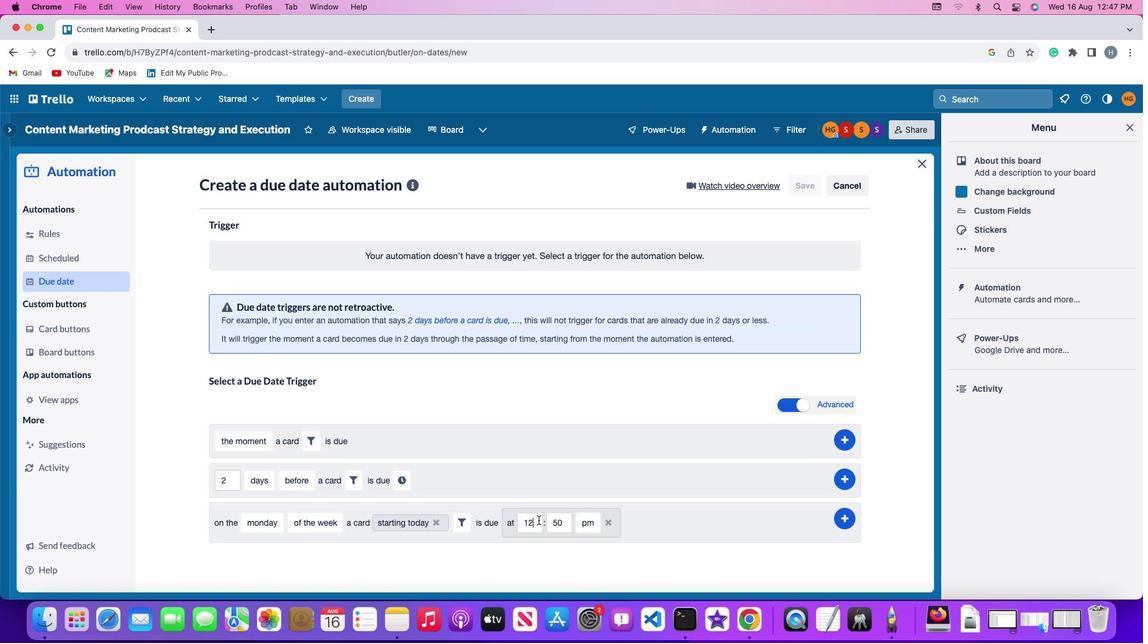 
Action: Mouse pressed left at (540, 521)
Screenshot: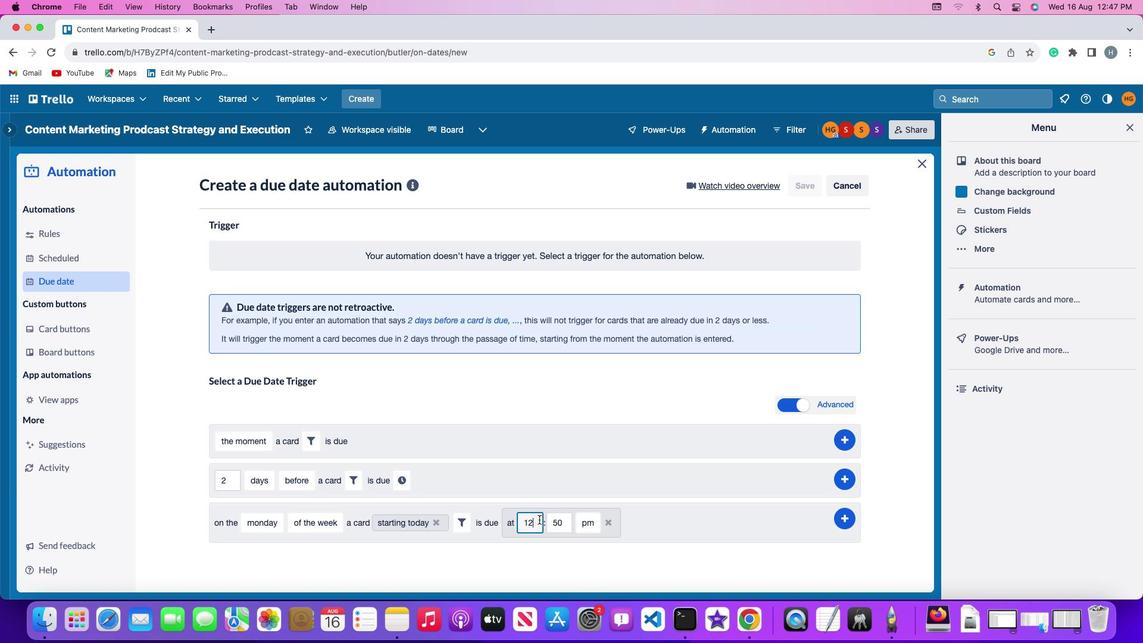 
Action: Mouse moved to (540, 521)
Screenshot: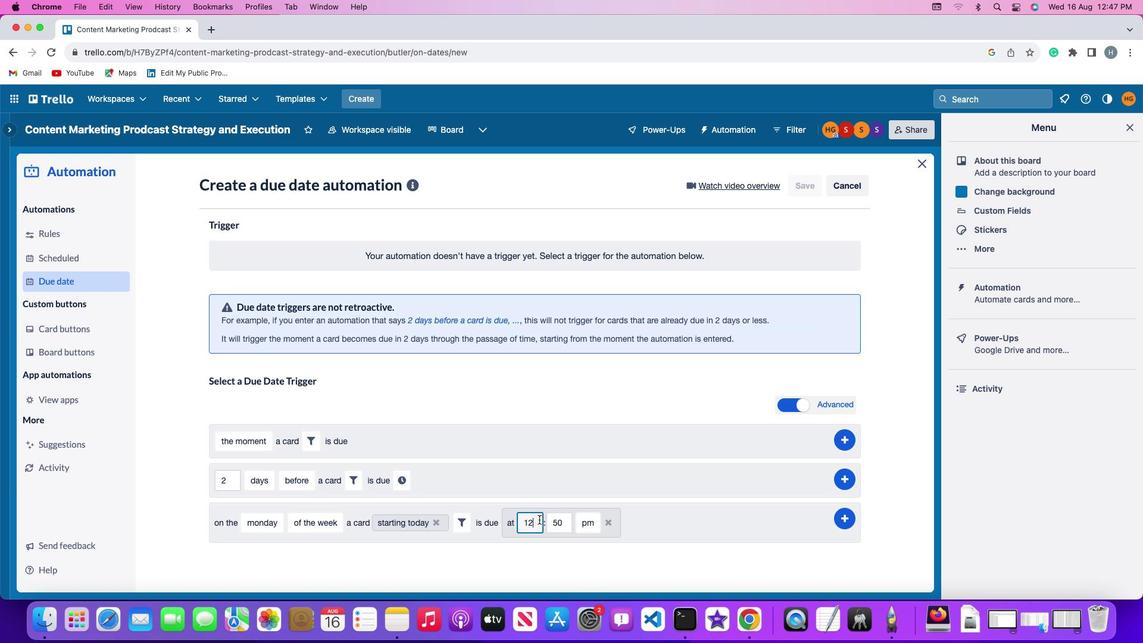 
Action: Key pressed Key.backspace
Screenshot: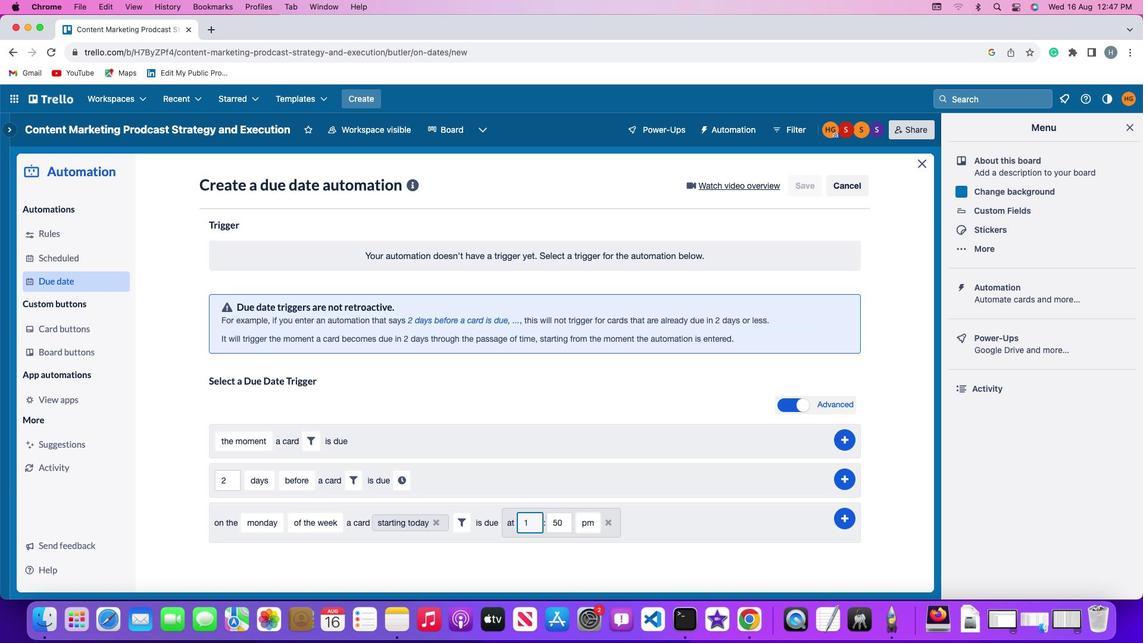 
Action: Mouse moved to (541, 521)
Screenshot: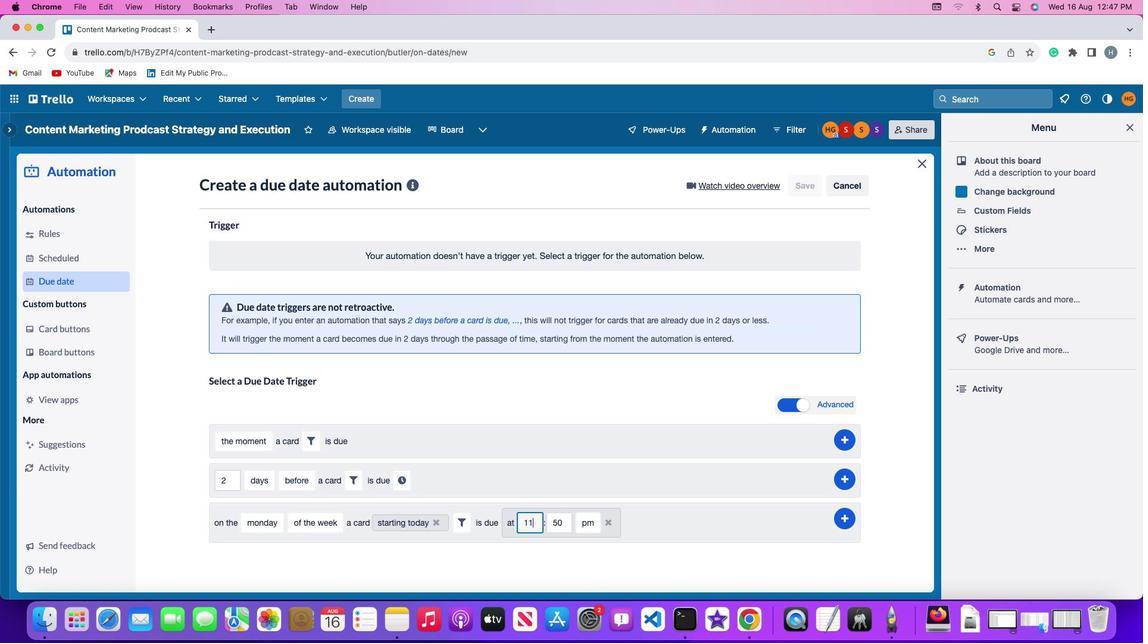 
Action: Key pressed '1'
Screenshot: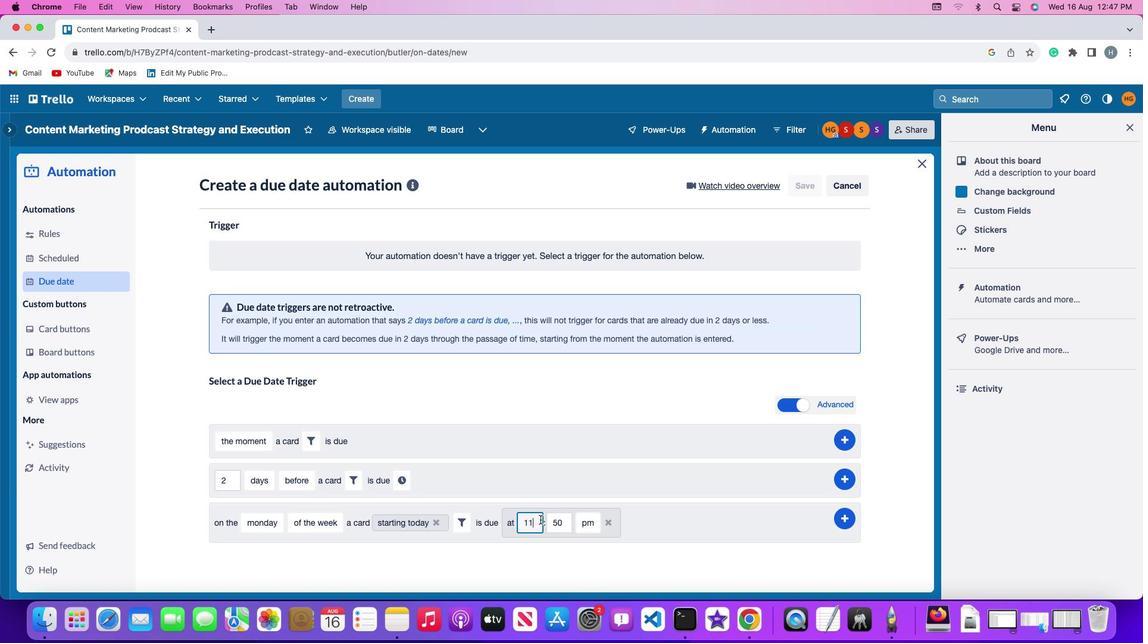 
Action: Mouse moved to (566, 521)
Screenshot: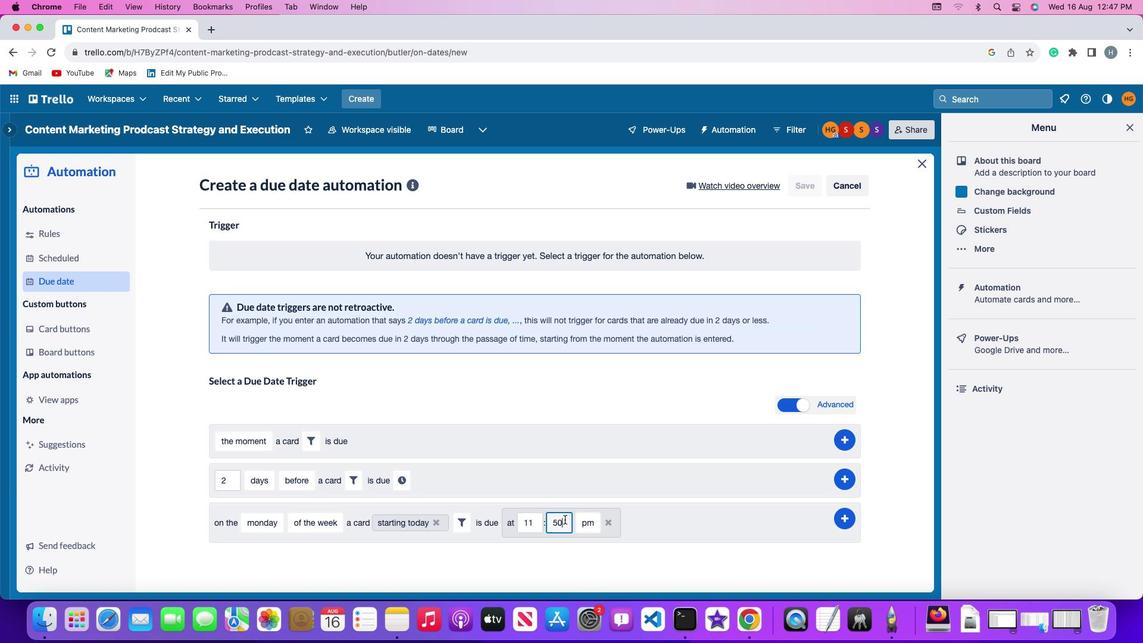 
Action: Mouse pressed left at (566, 521)
Screenshot: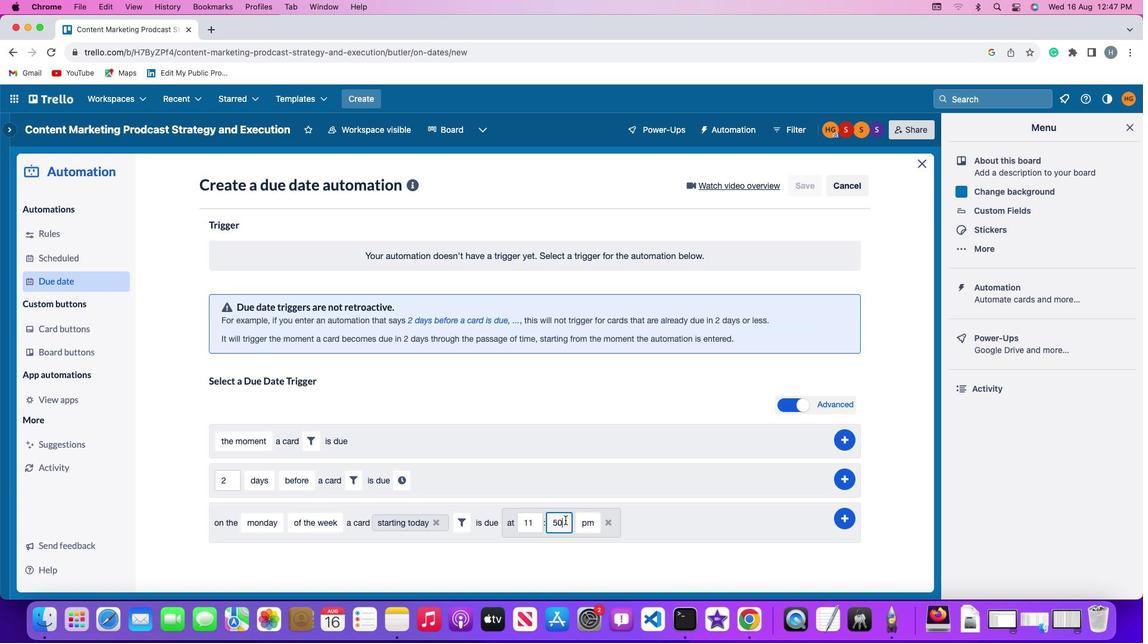 
Action: Mouse moved to (568, 524)
Screenshot: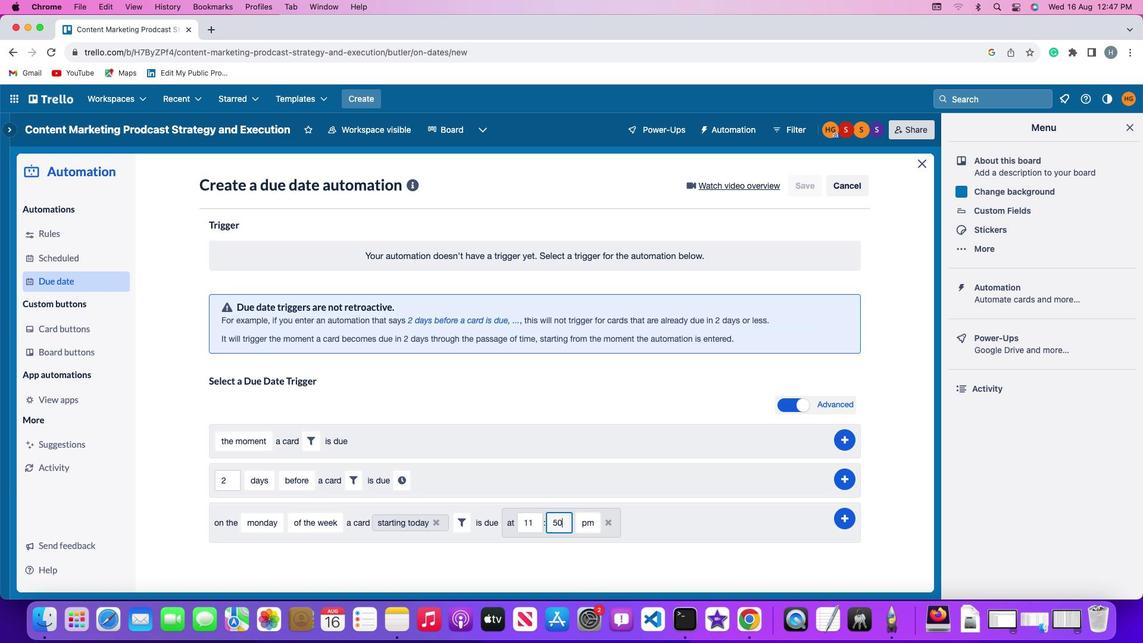 
Action: Key pressed Key.backspaceKey.backspace'0''0'
Screenshot: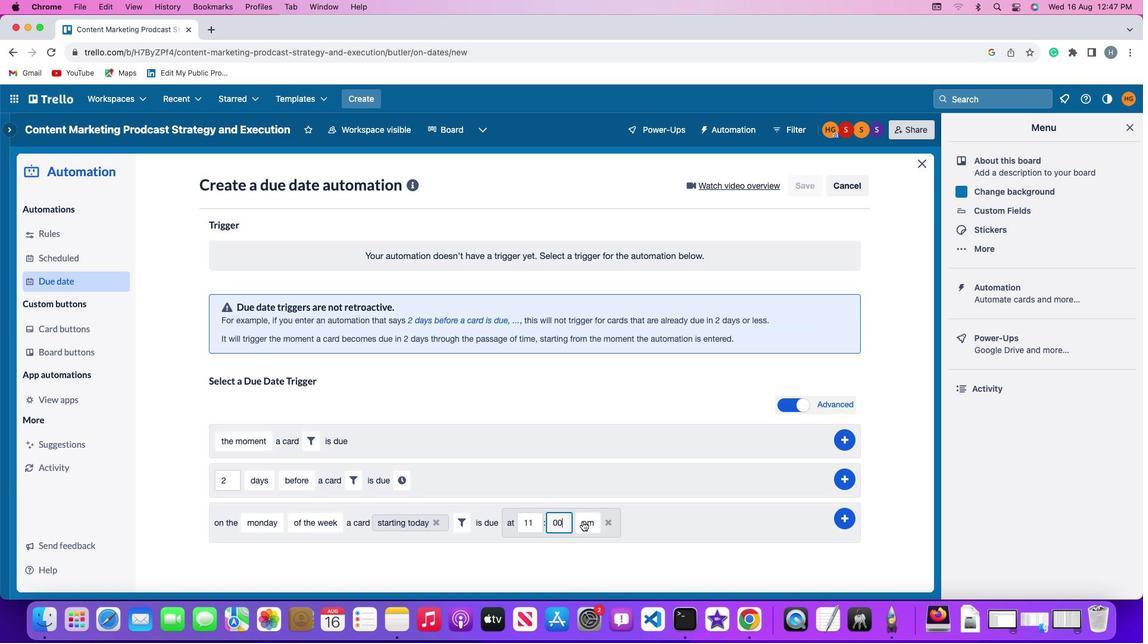 
Action: Mouse moved to (586, 523)
Screenshot: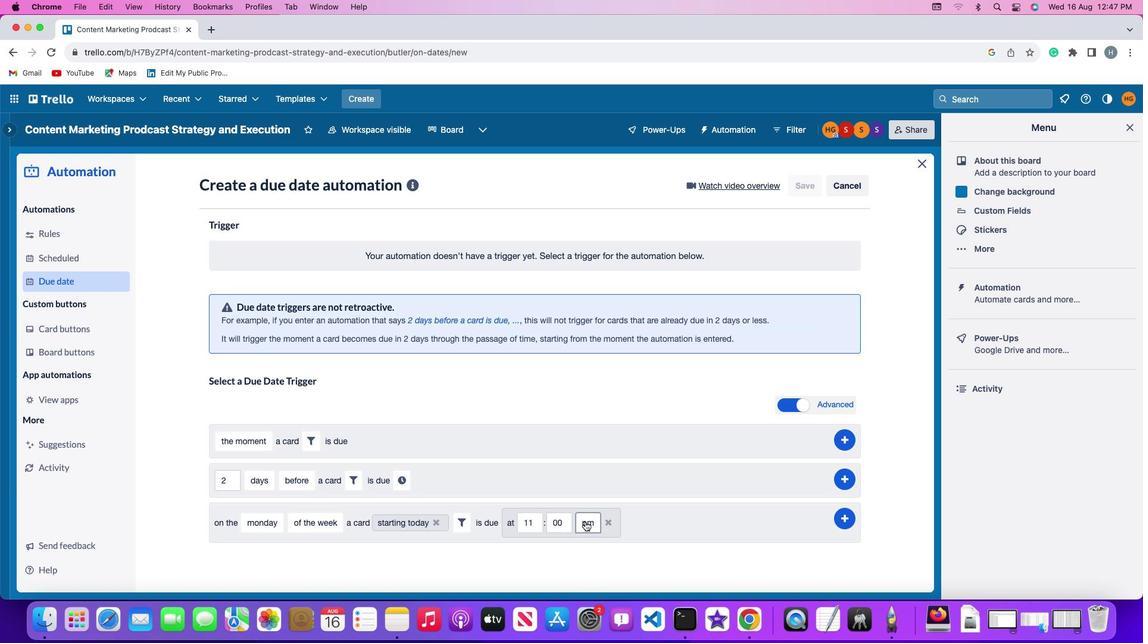 
Action: Mouse pressed left at (586, 523)
Screenshot: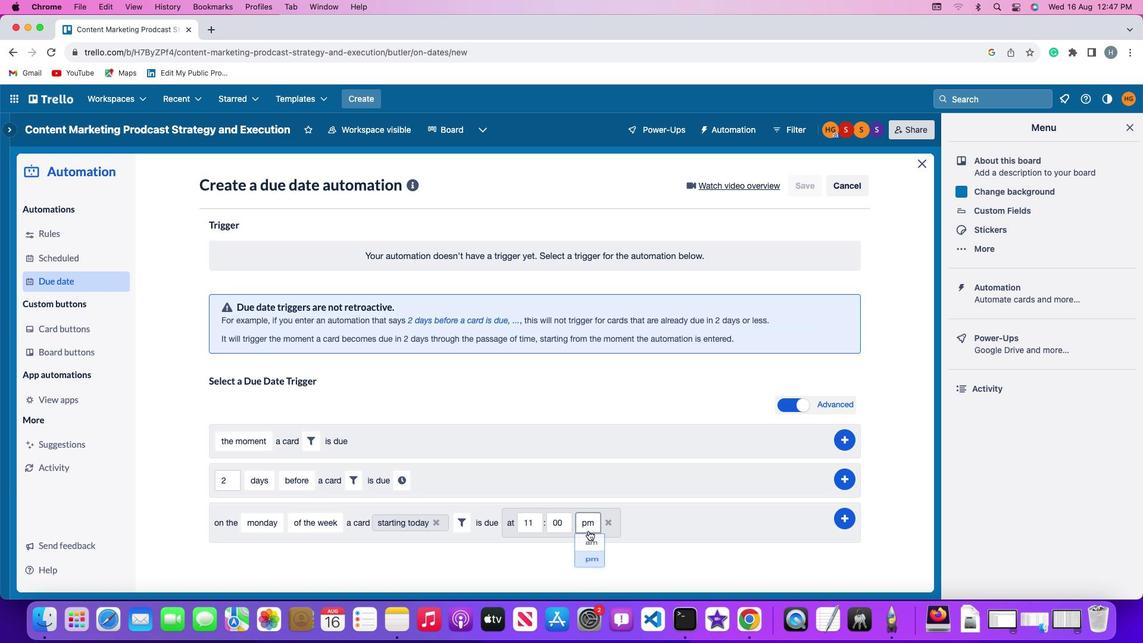 
Action: Mouse moved to (590, 540)
Screenshot: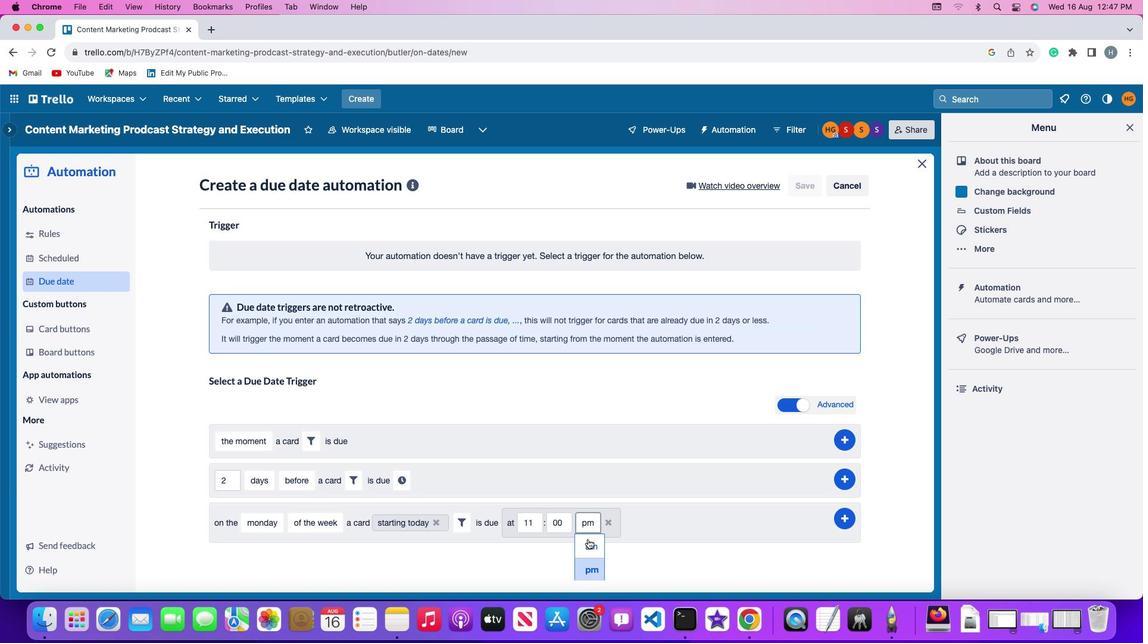 
Action: Mouse pressed left at (590, 540)
Screenshot: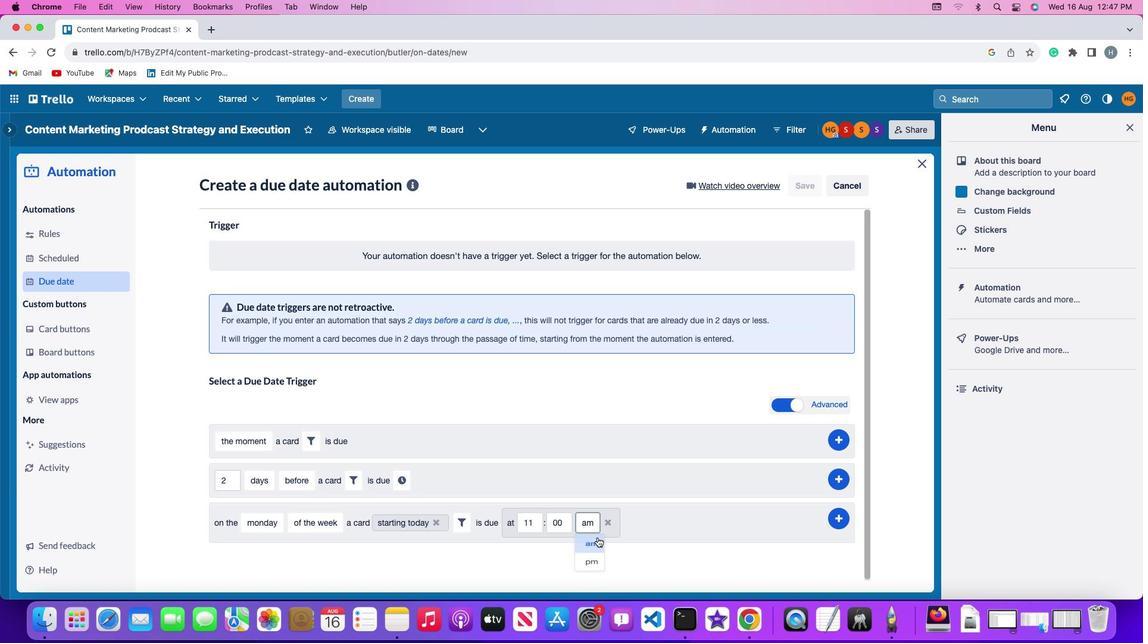 
Action: Mouse moved to (844, 519)
Screenshot: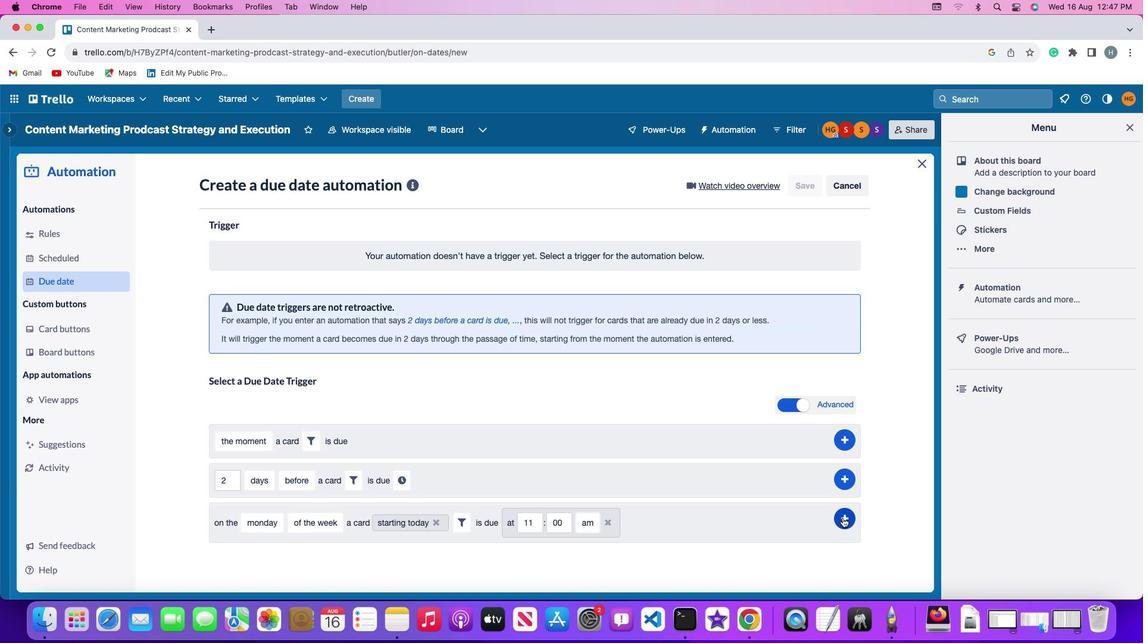 
Action: Mouse pressed left at (844, 519)
Screenshot: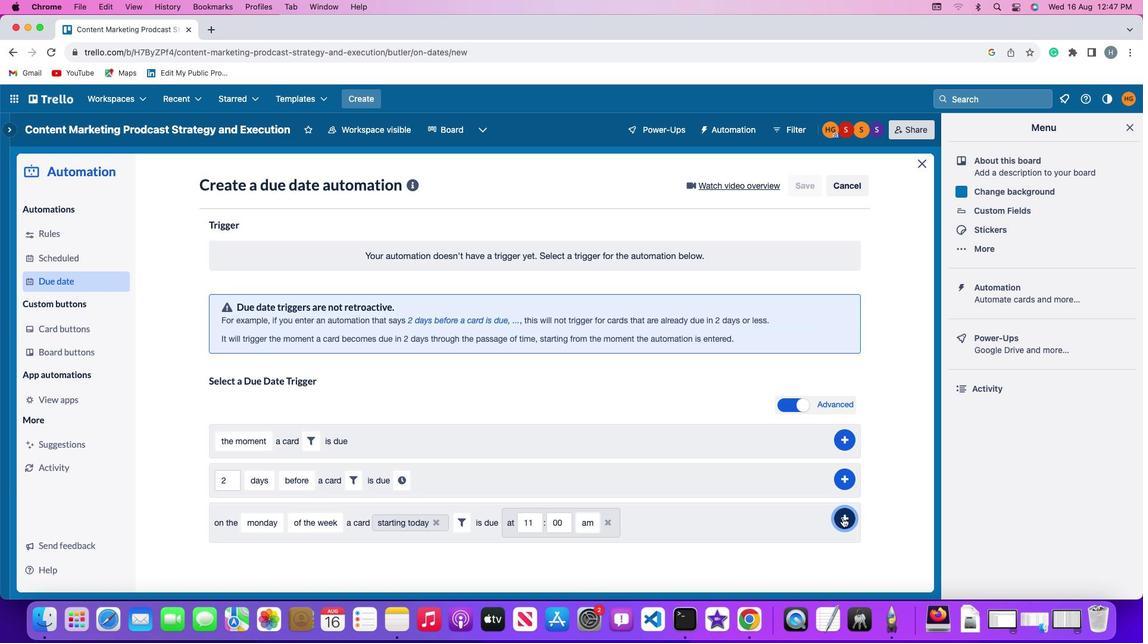 
Action: Mouse moved to (880, 413)
Screenshot: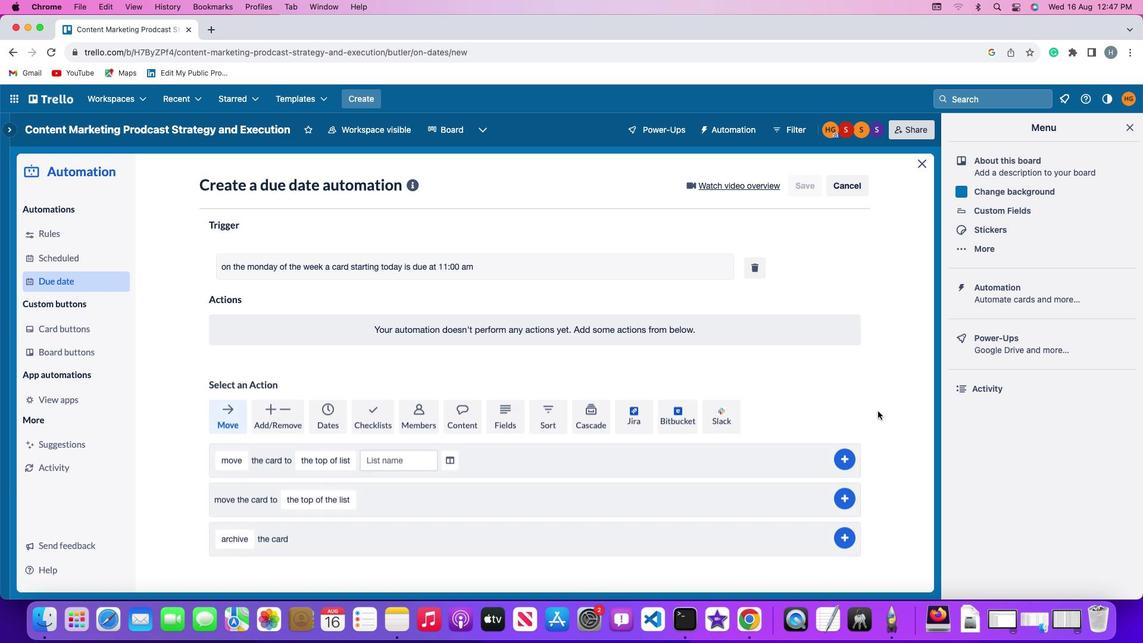 
